 Task: Create a due date automation trigger when advanced on, on the tuesday of the week before a card is due add content with a name containing resume at 11:00 AM.
Action: Mouse moved to (1076, 338)
Screenshot: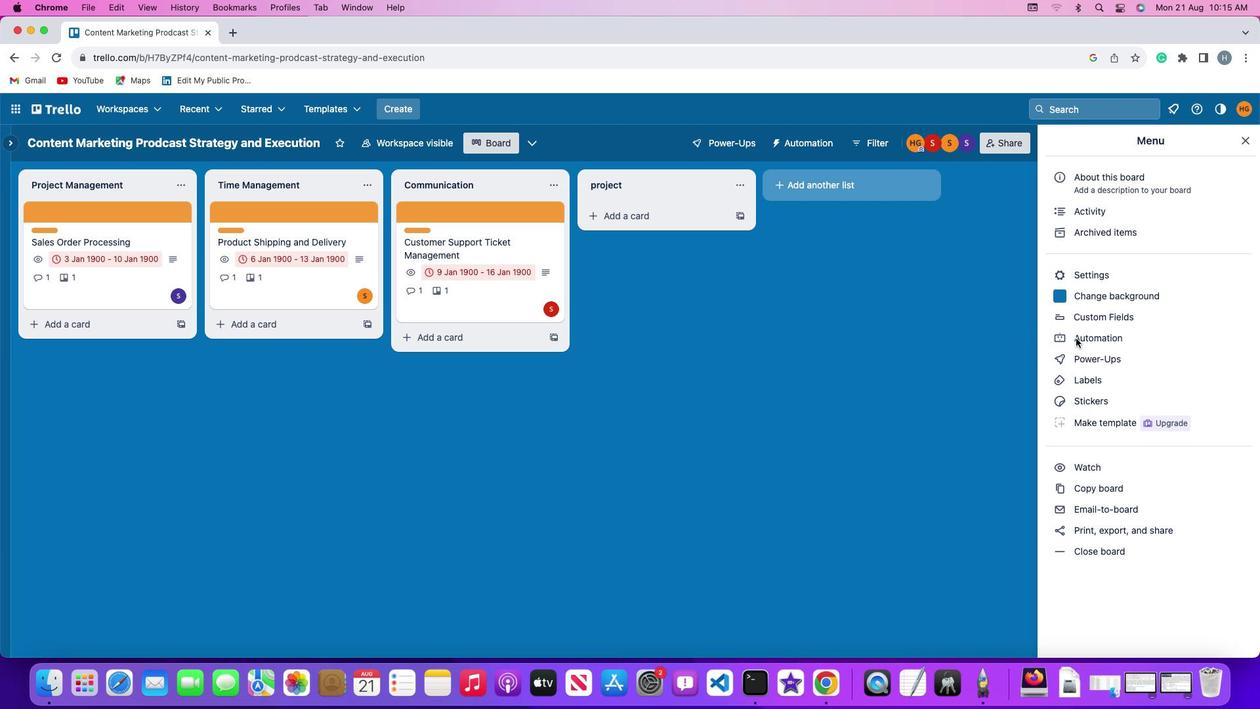 
Action: Mouse pressed left at (1076, 338)
Screenshot: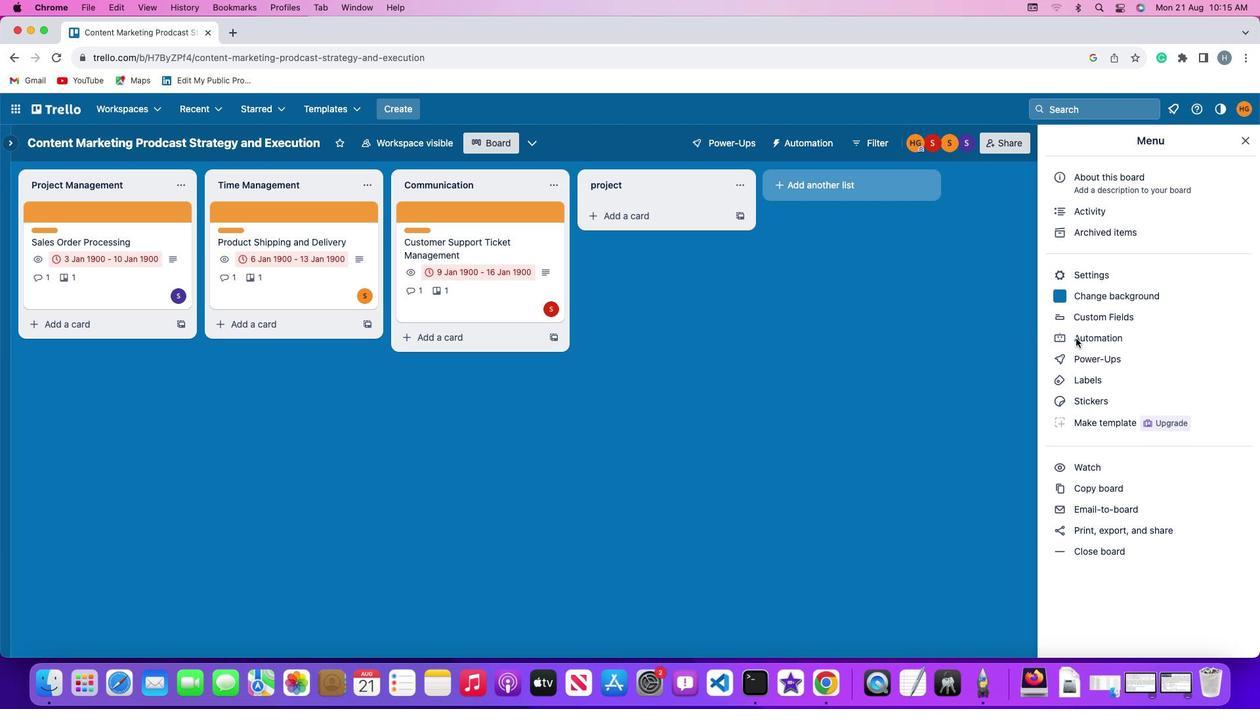
Action: Mouse pressed left at (1076, 338)
Screenshot: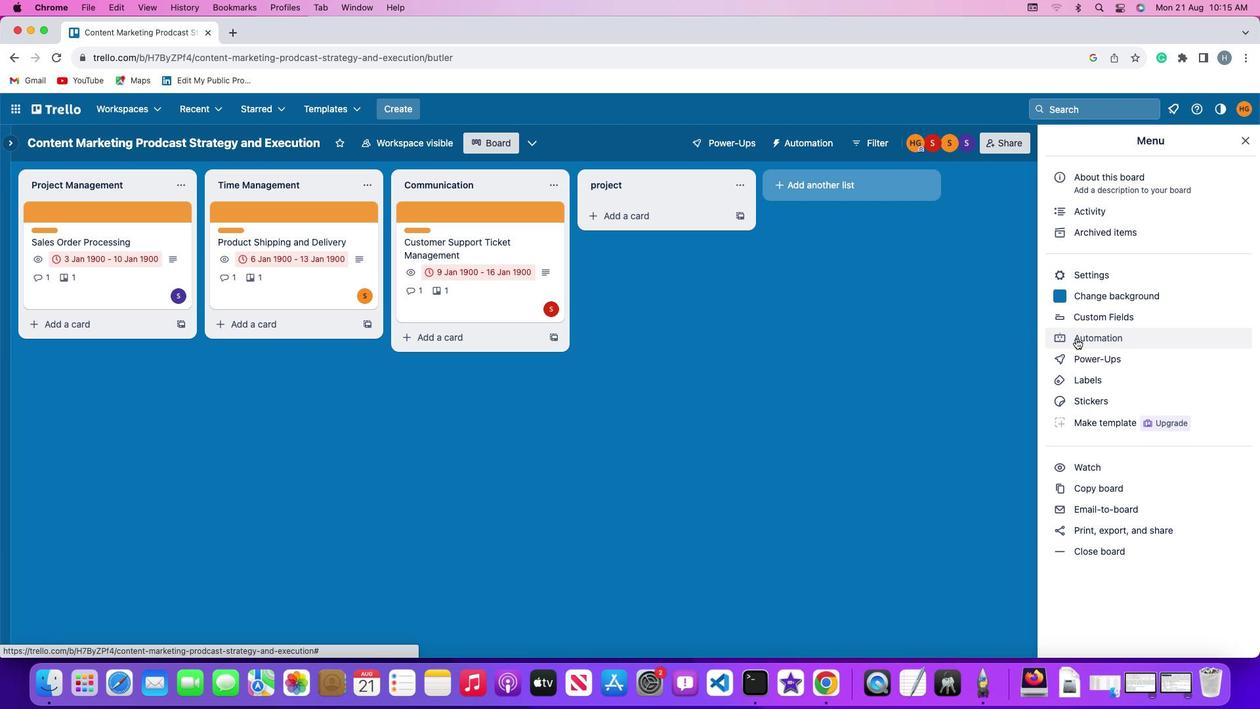 
Action: Mouse moved to (88, 313)
Screenshot: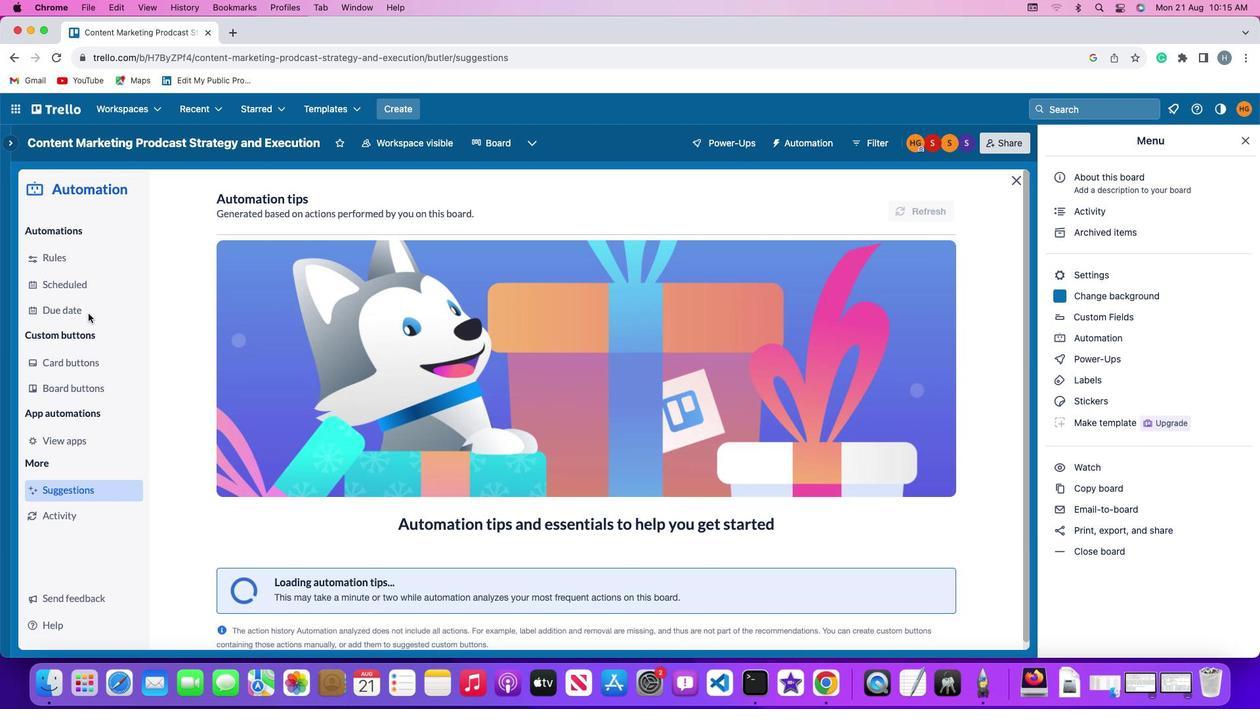 
Action: Mouse pressed left at (88, 313)
Screenshot: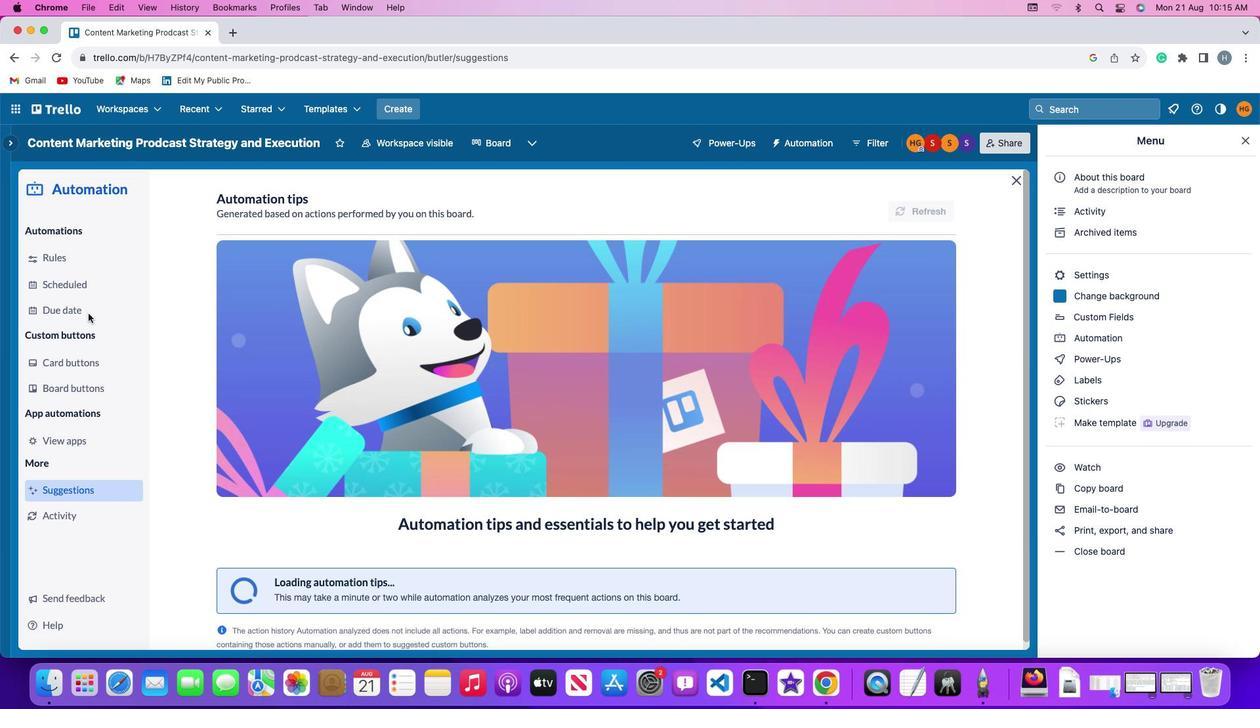 
Action: Mouse moved to (873, 204)
Screenshot: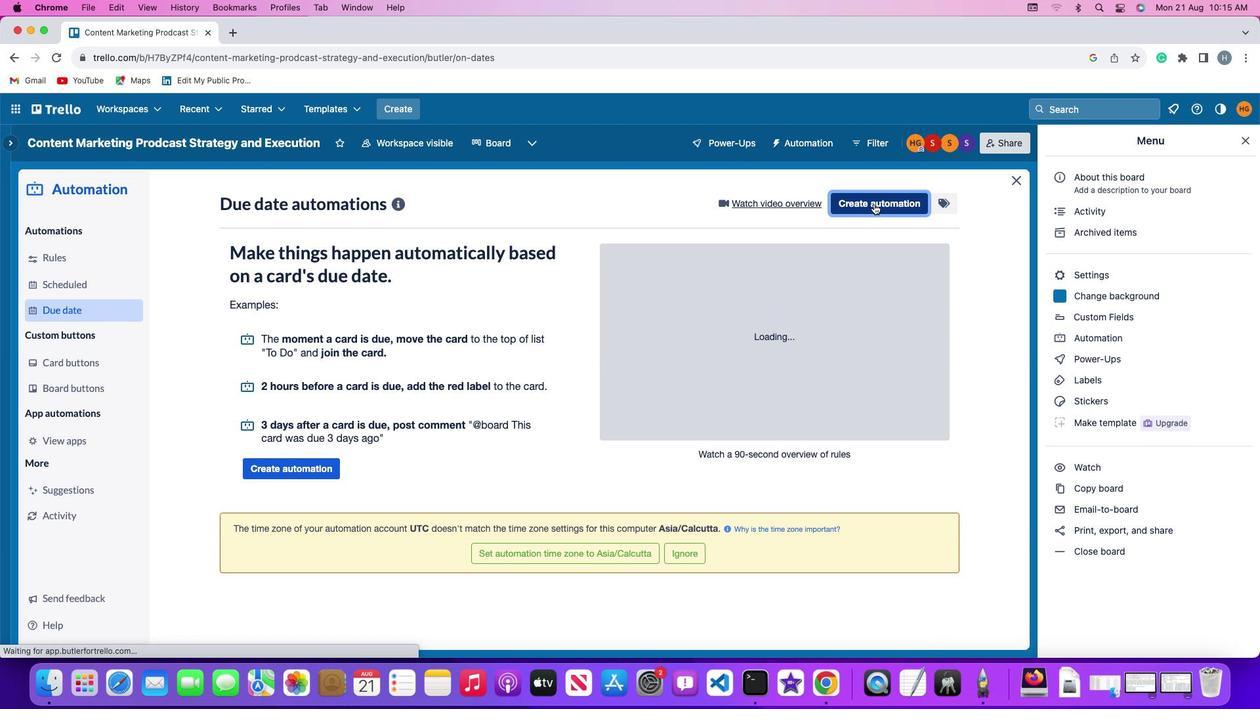 
Action: Mouse pressed left at (873, 204)
Screenshot: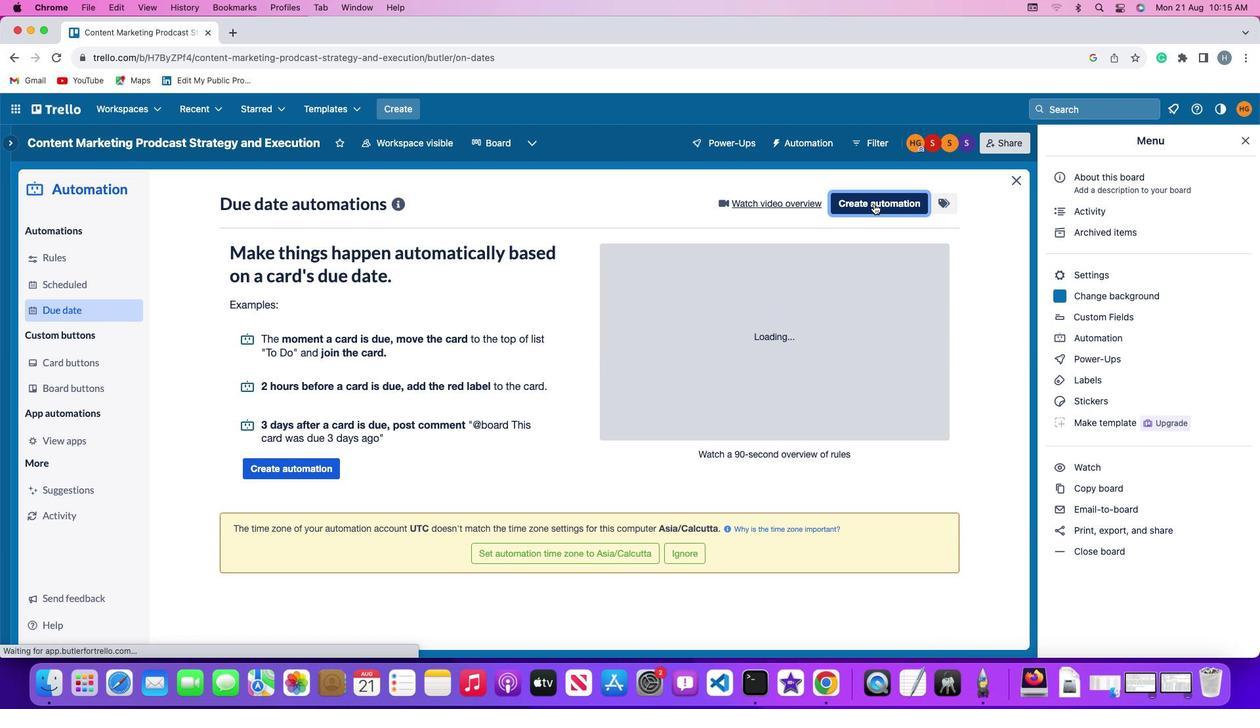 
Action: Mouse moved to (258, 329)
Screenshot: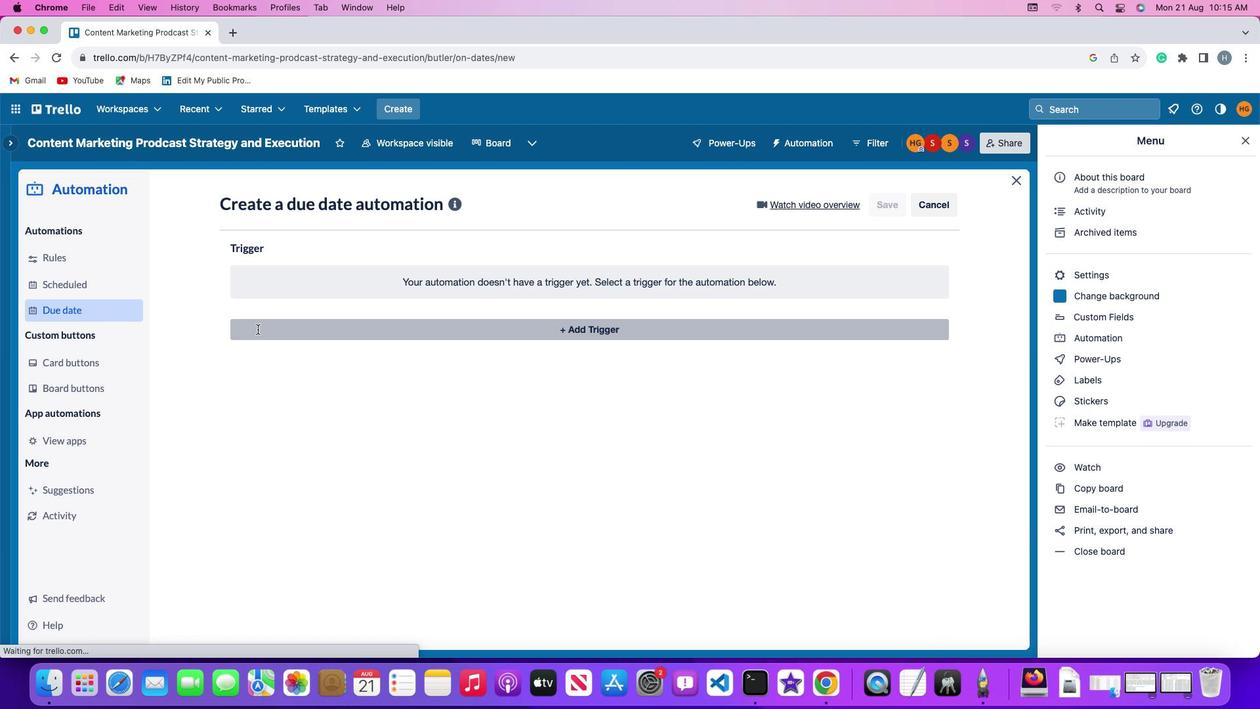 
Action: Mouse pressed left at (258, 329)
Screenshot: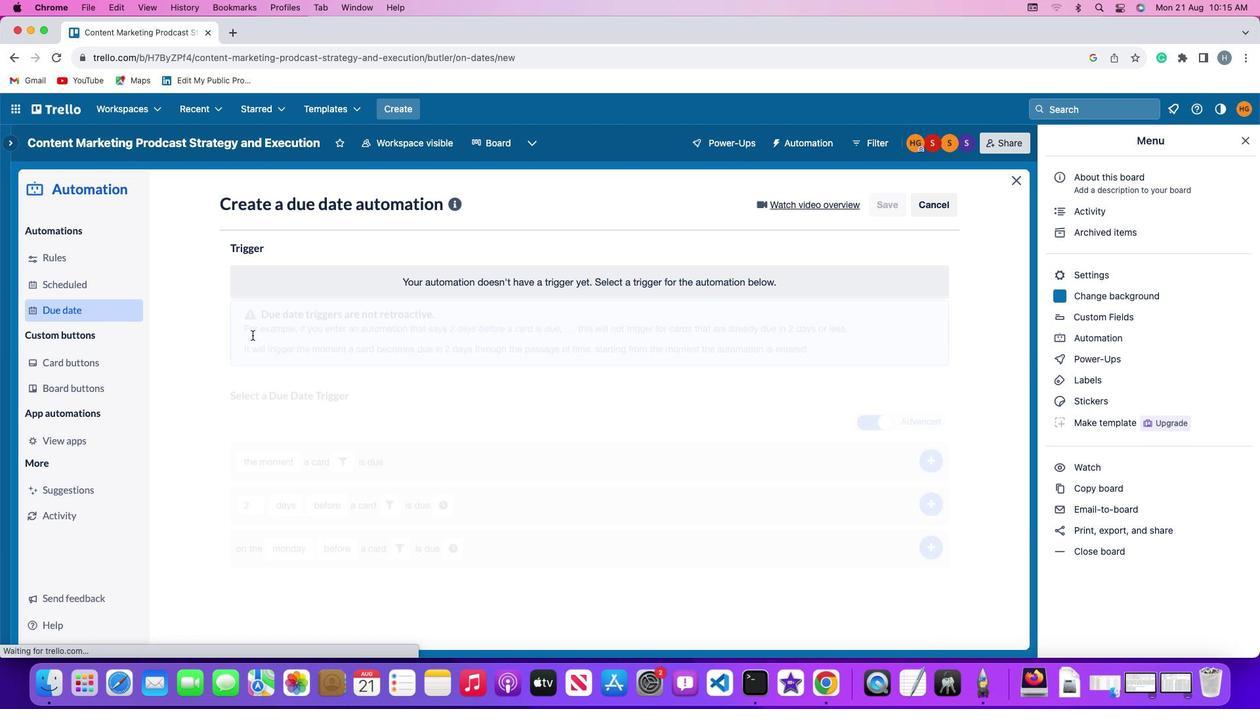 
Action: Mouse moved to (294, 571)
Screenshot: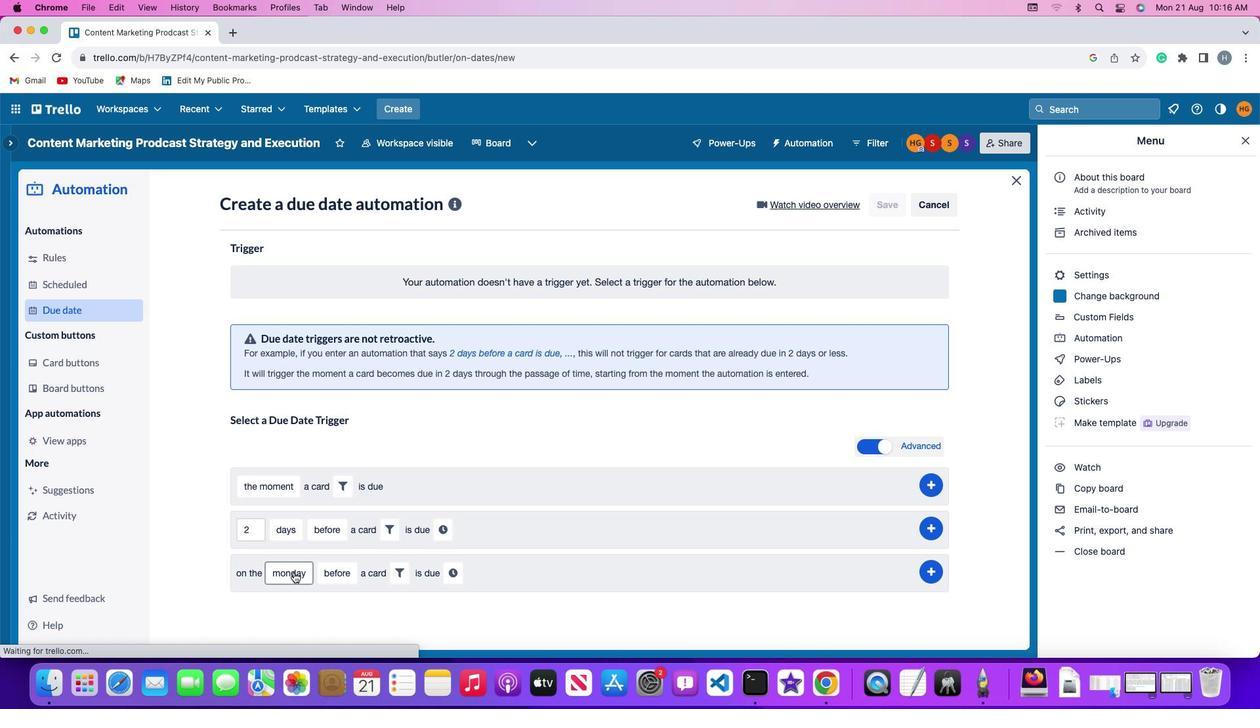 
Action: Mouse pressed left at (294, 571)
Screenshot: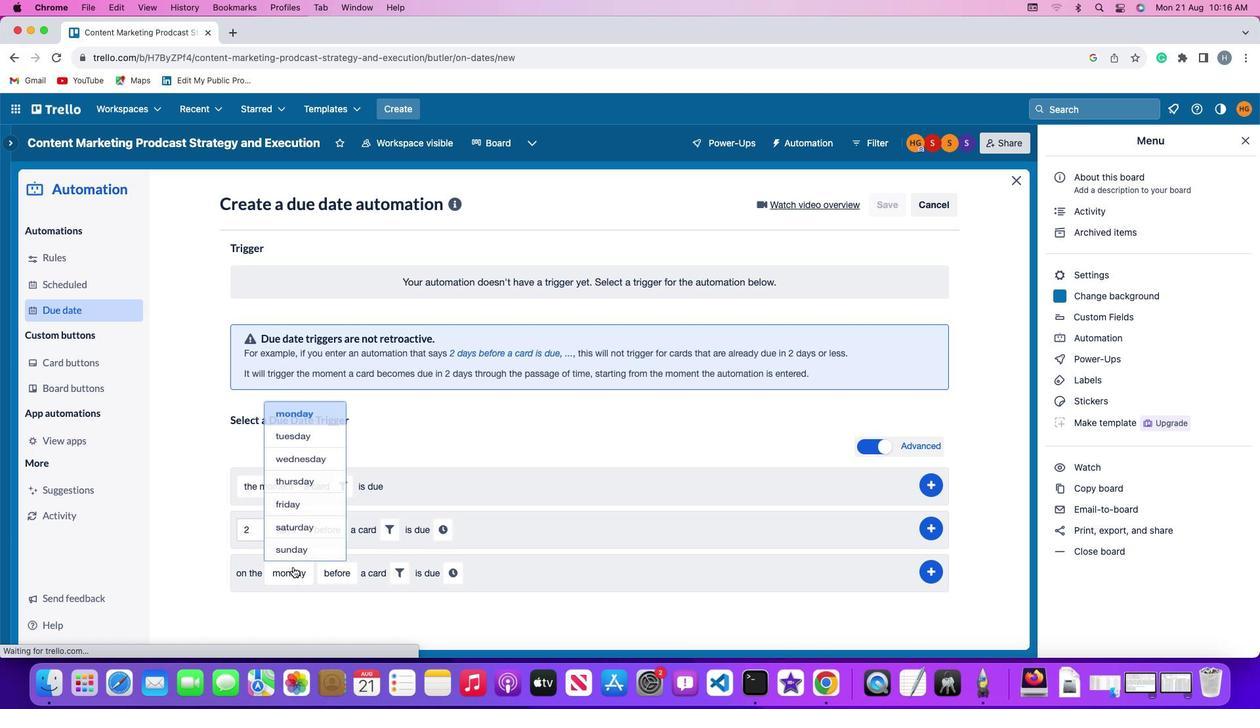 
Action: Mouse moved to (309, 411)
Screenshot: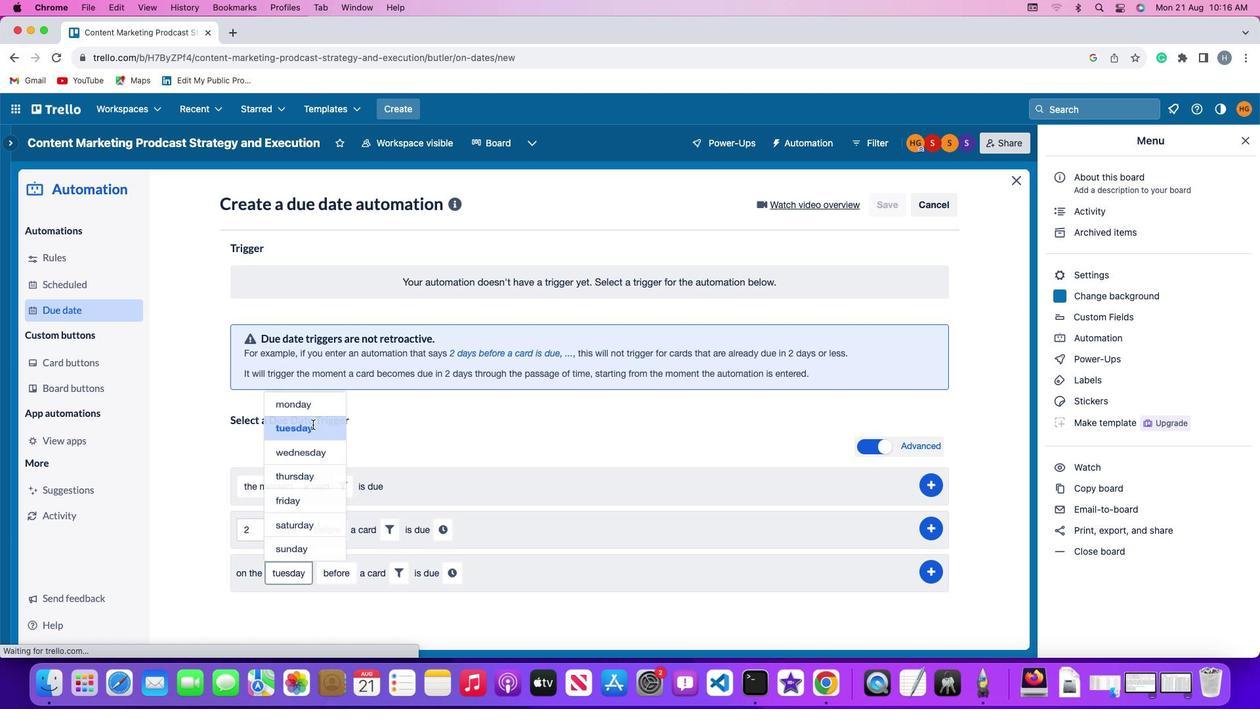 
Action: Mouse pressed left at (309, 411)
Screenshot: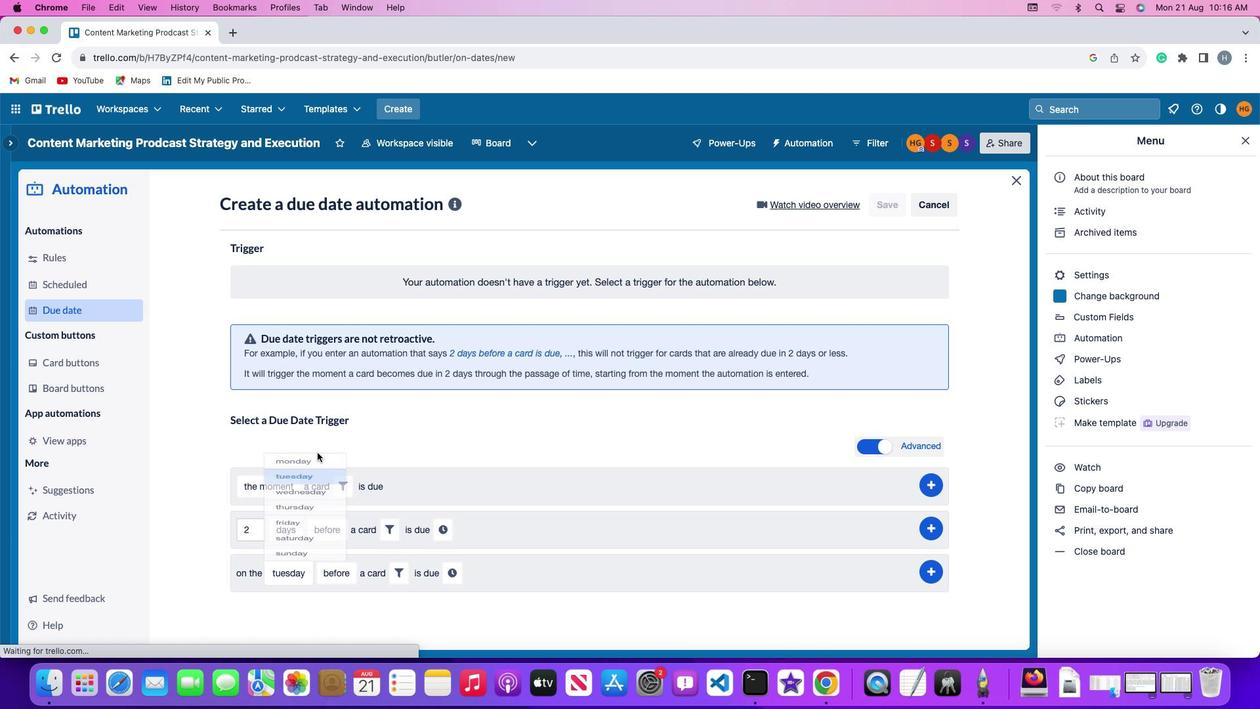 
Action: Mouse moved to (336, 579)
Screenshot: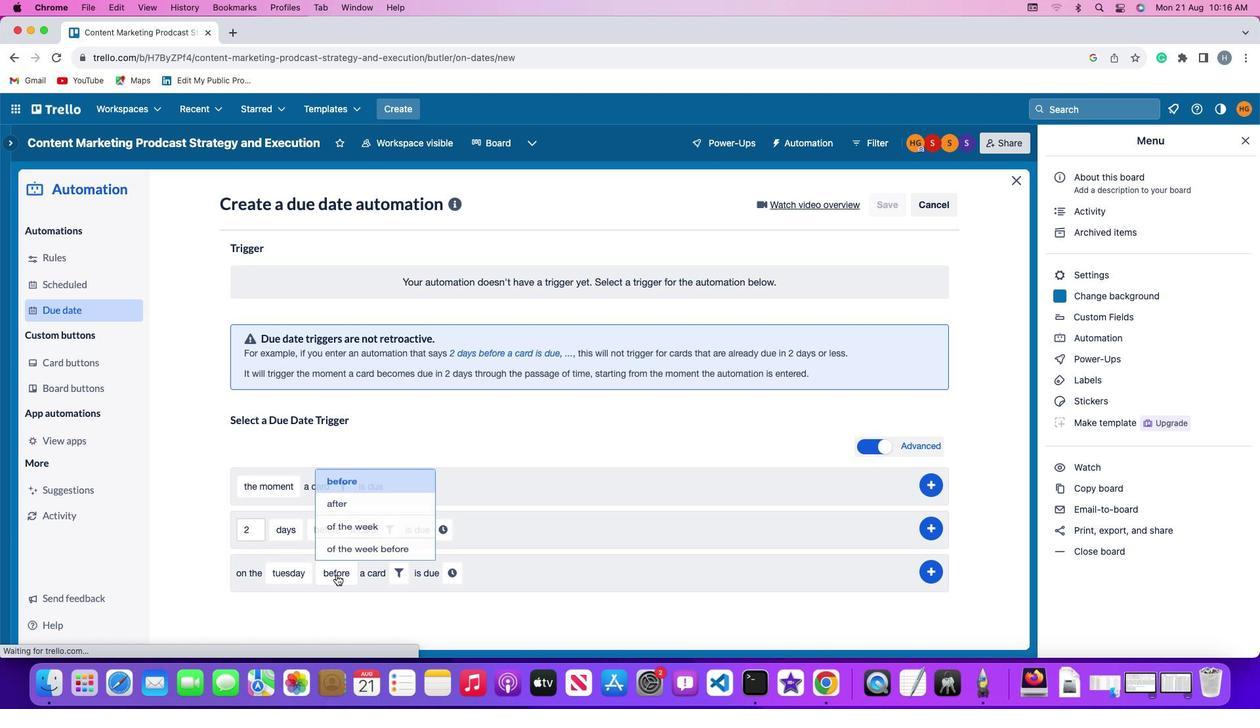 
Action: Mouse pressed left at (336, 579)
Screenshot: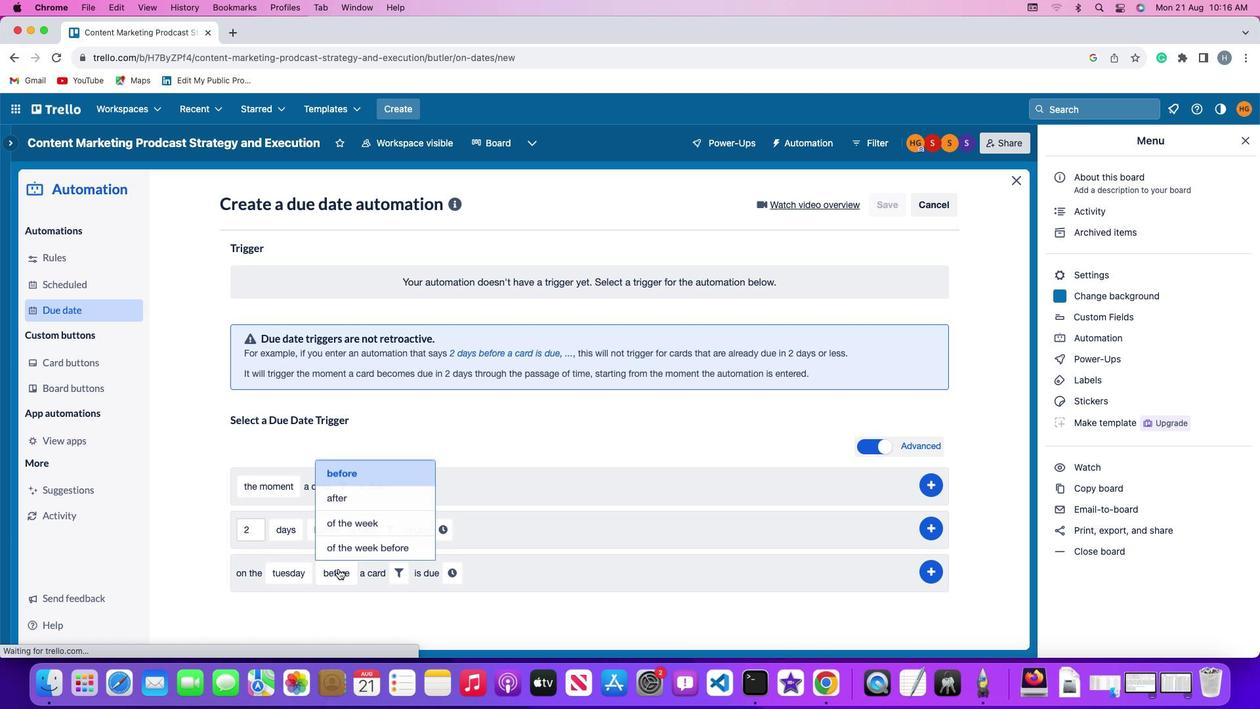 
Action: Mouse moved to (344, 552)
Screenshot: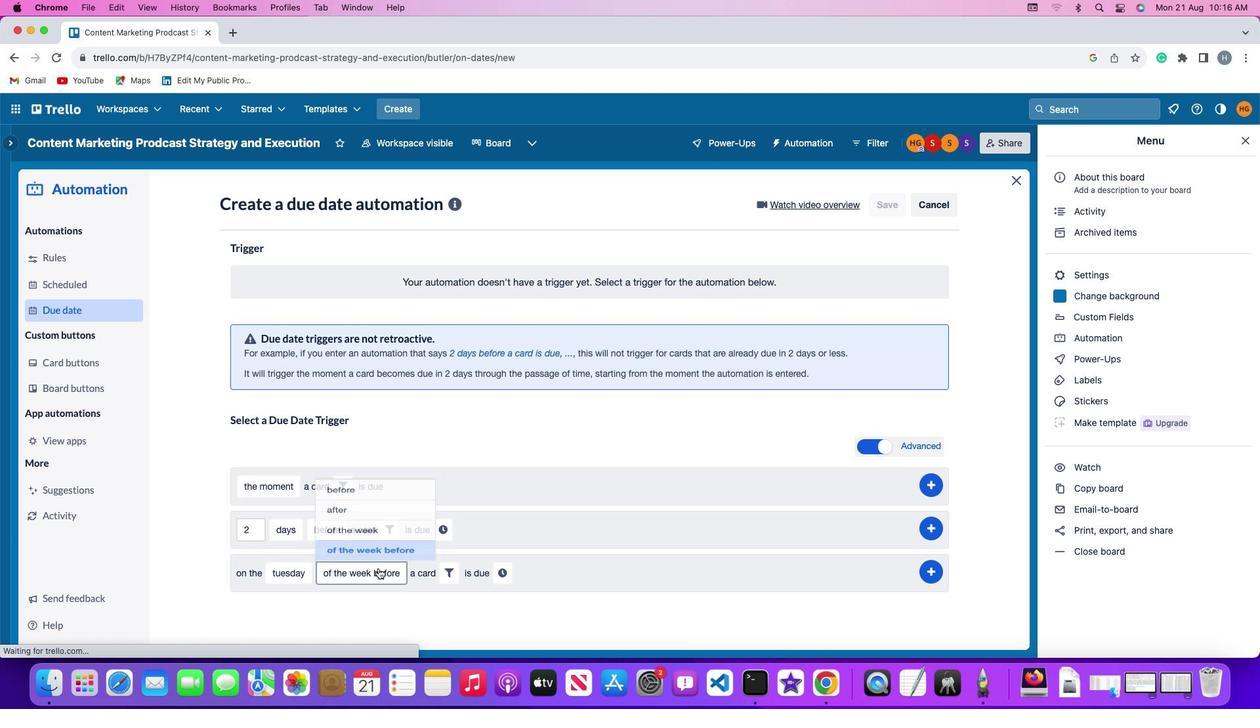 
Action: Mouse pressed left at (344, 552)
Screenshot: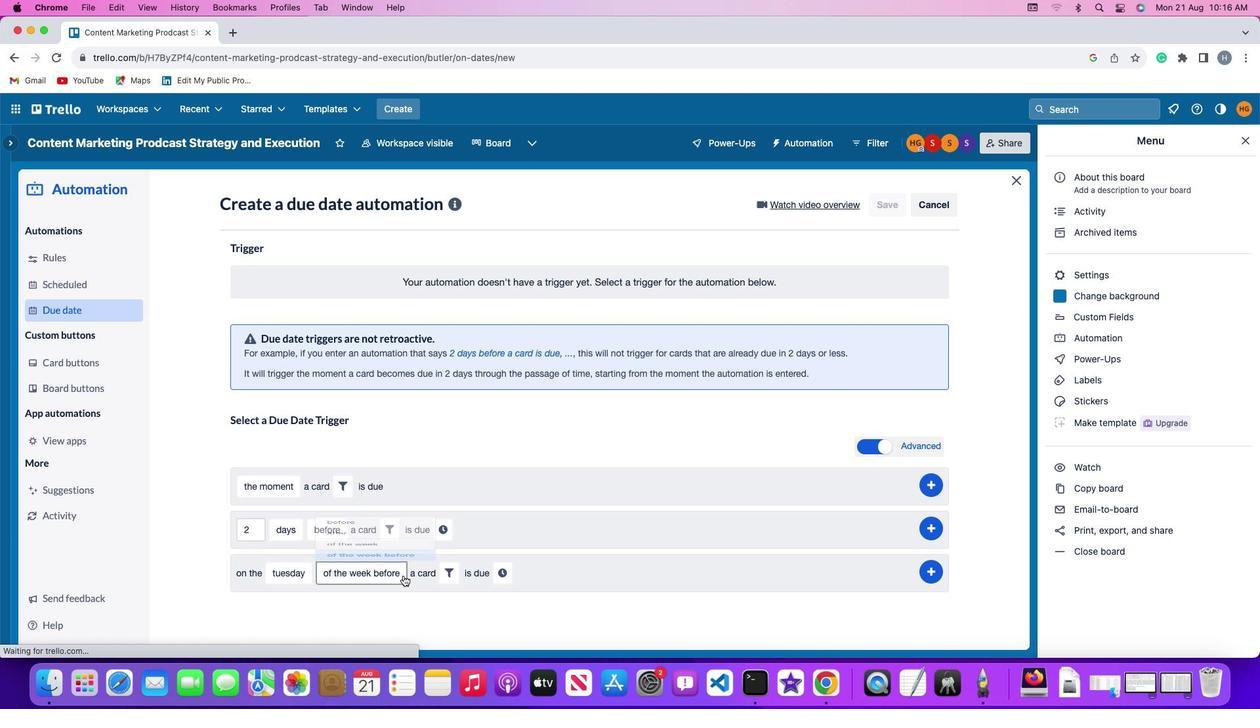 
Action: Mouse moved to (443, 569)
Screenshot: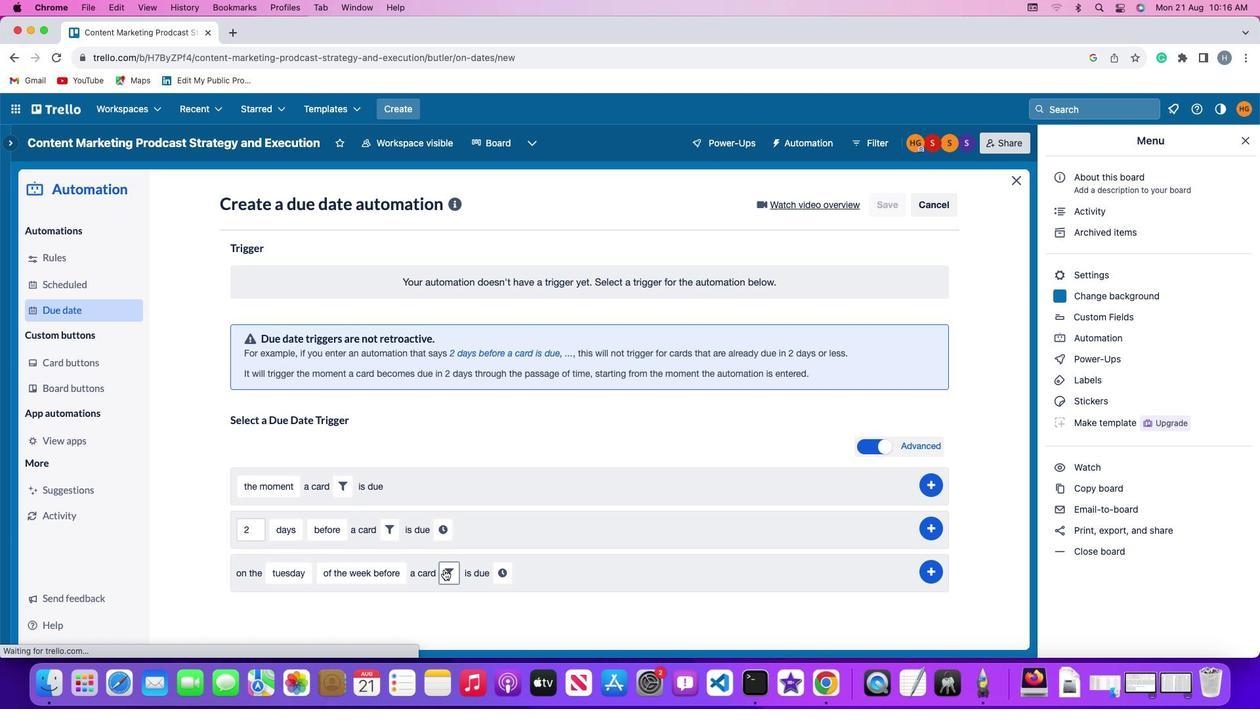 
Action: Mouse pressed left at (443, 569)
Screenshot: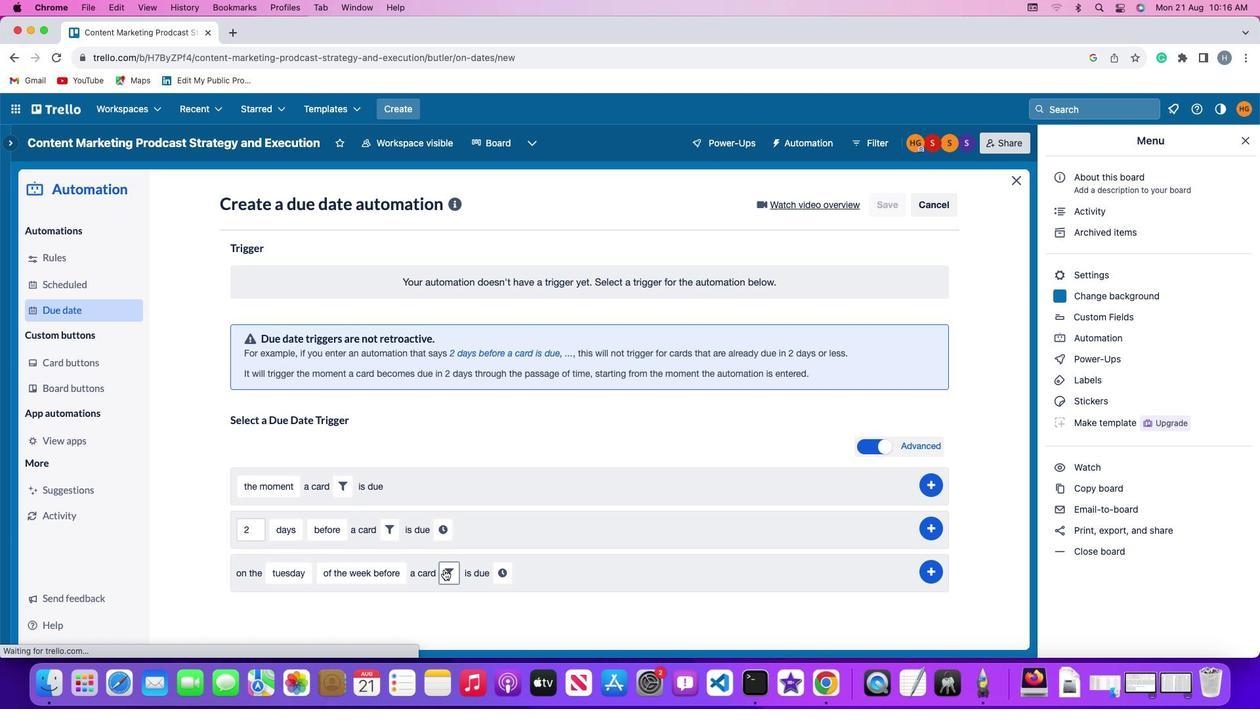
Action: Mouse moved to (613, 619)
Screenshot: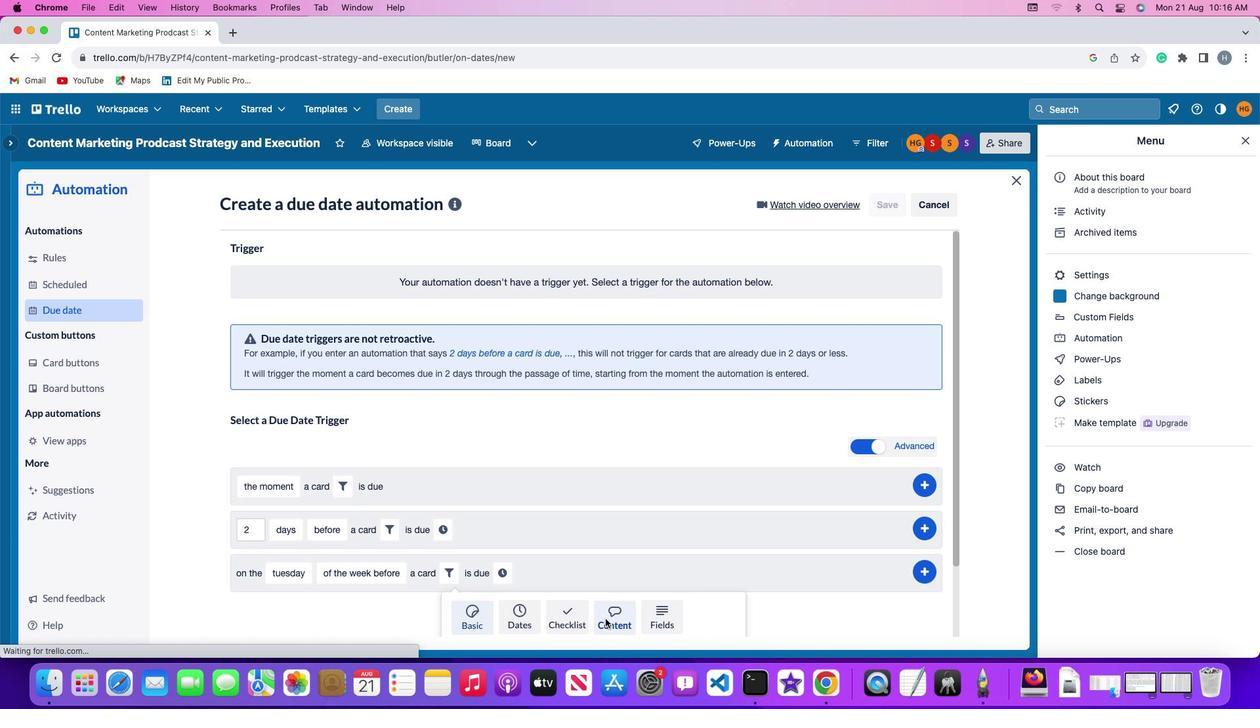 
Action: Mouse pressed left at (613, 619)
Screenshot: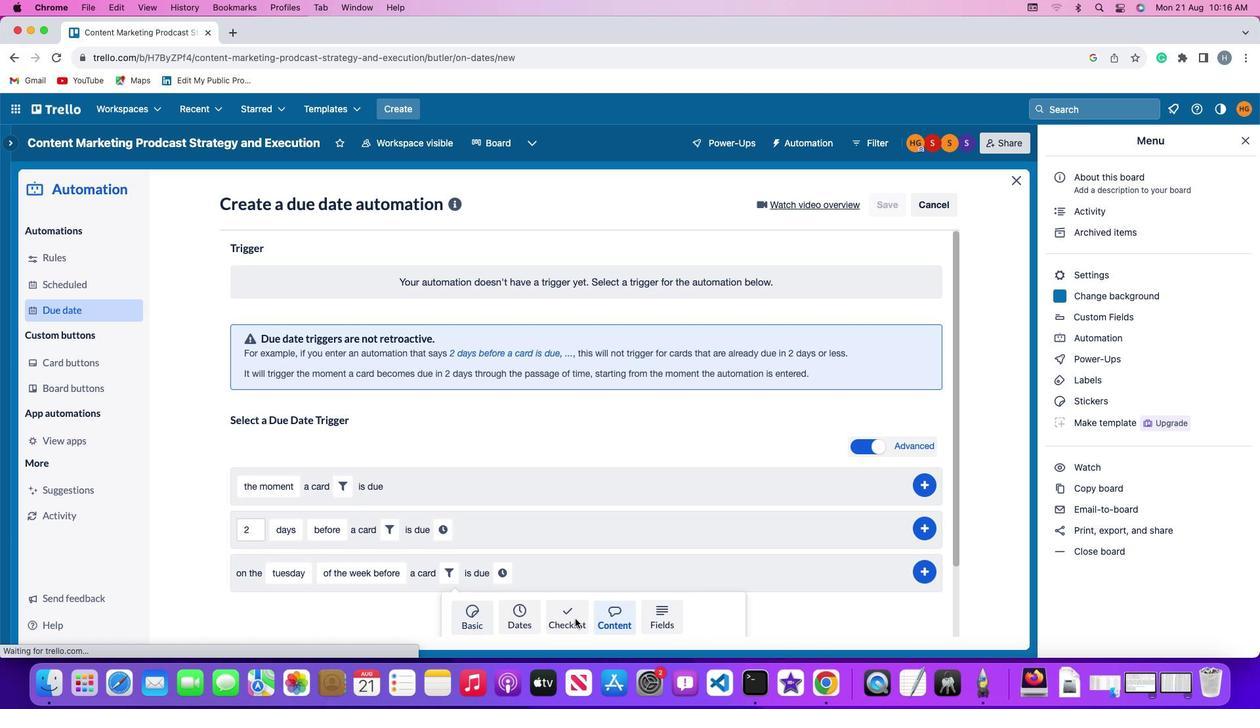 
Action: Mouse moved to (354, 602)
Screenshot: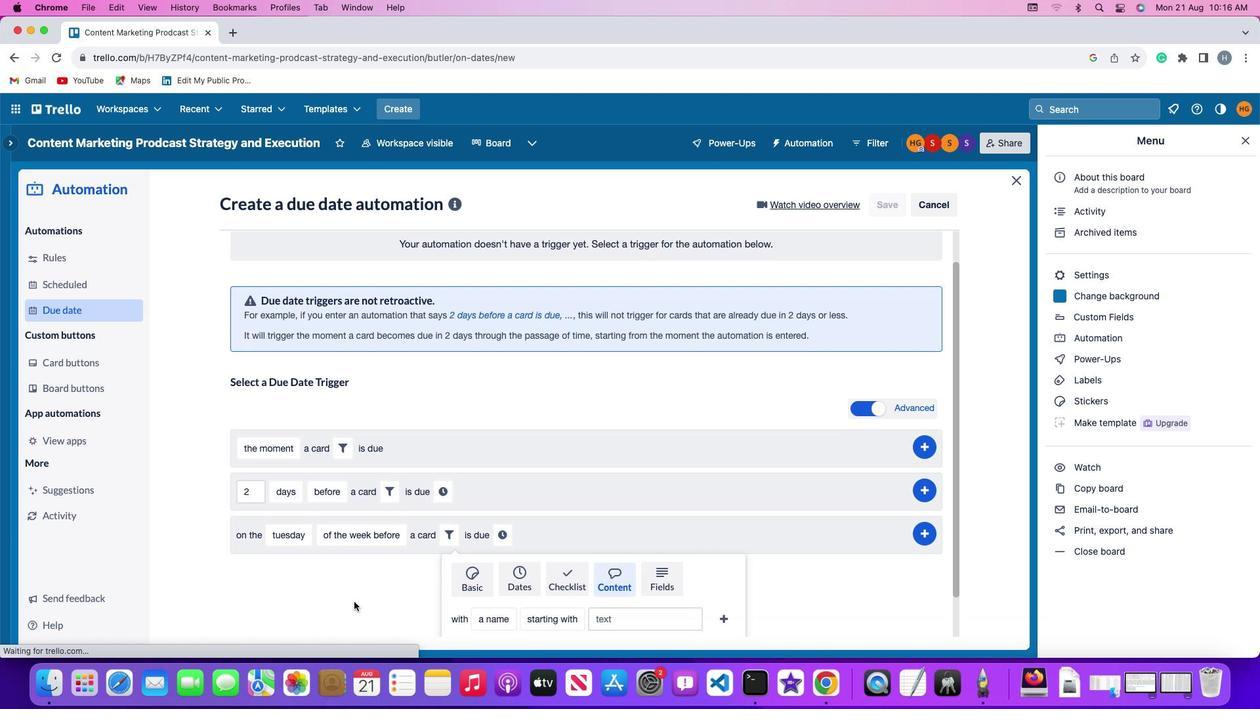 
Action: Mouse scrolled (354, 602) with delta (0, 0)
Screenshot: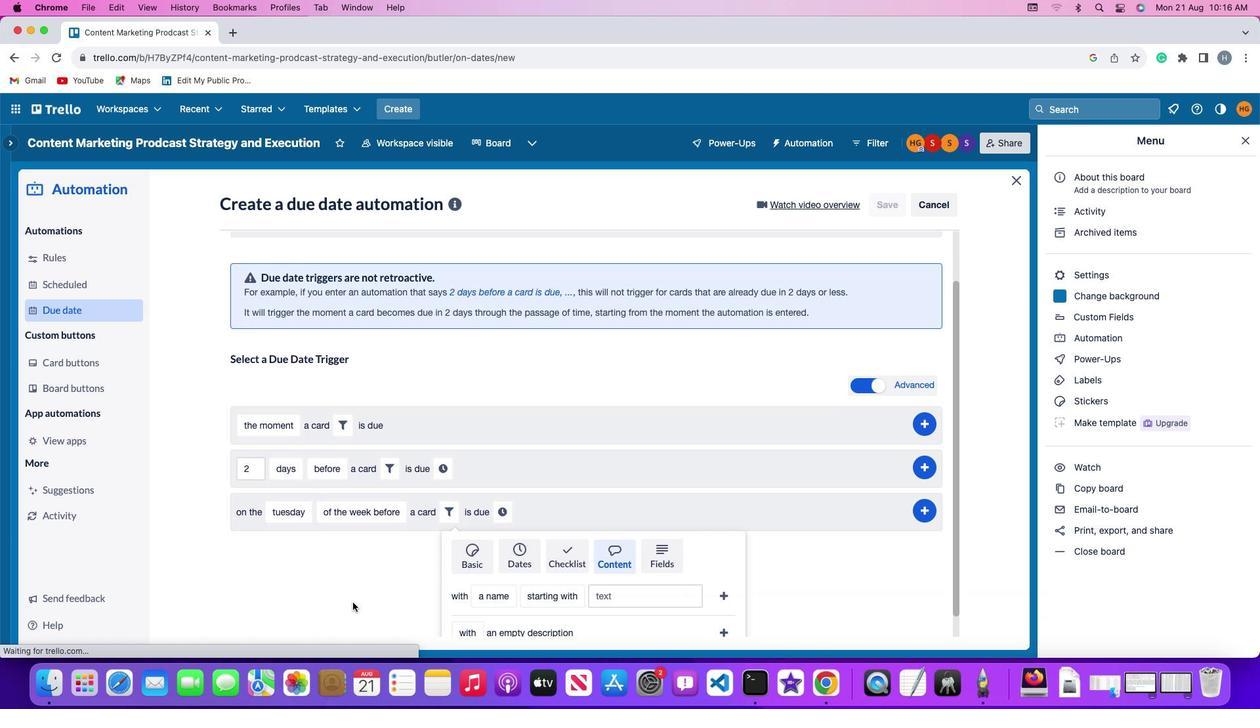 
Action: Mouse moved to (354, 601)
Screenshot: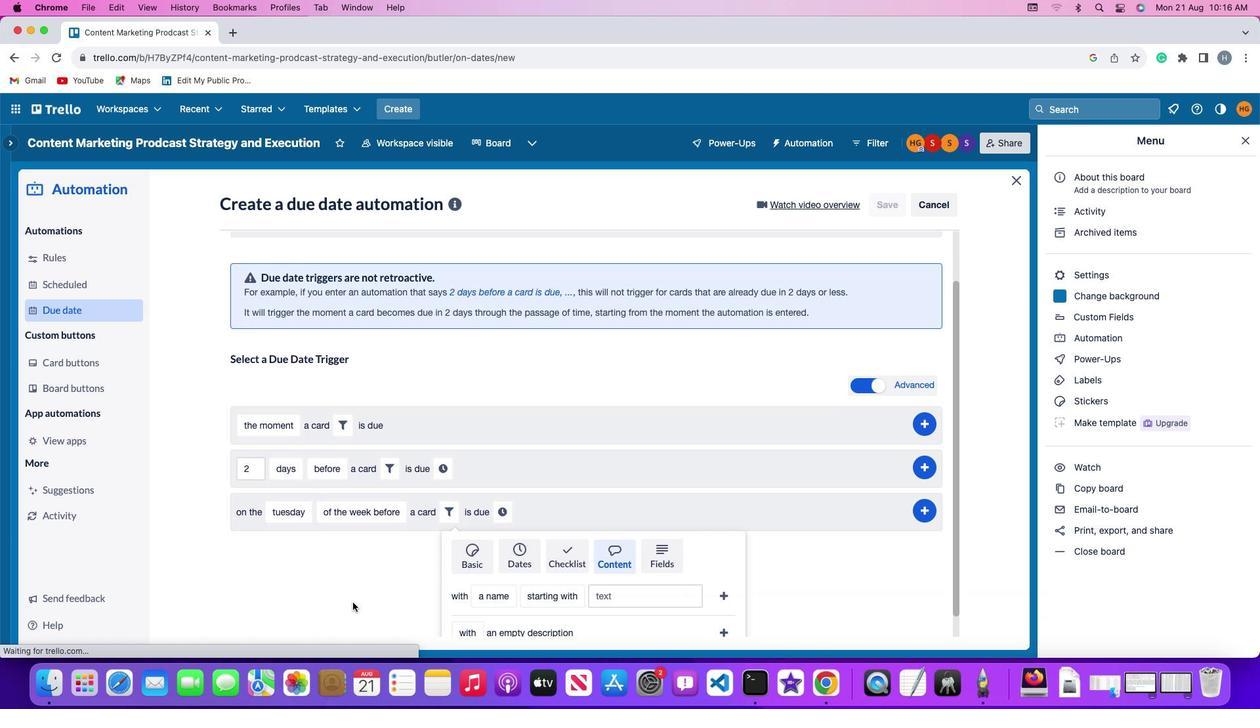 
Action: Mouse scrolled (354, 601) with delta (0, 0)
Screenshot: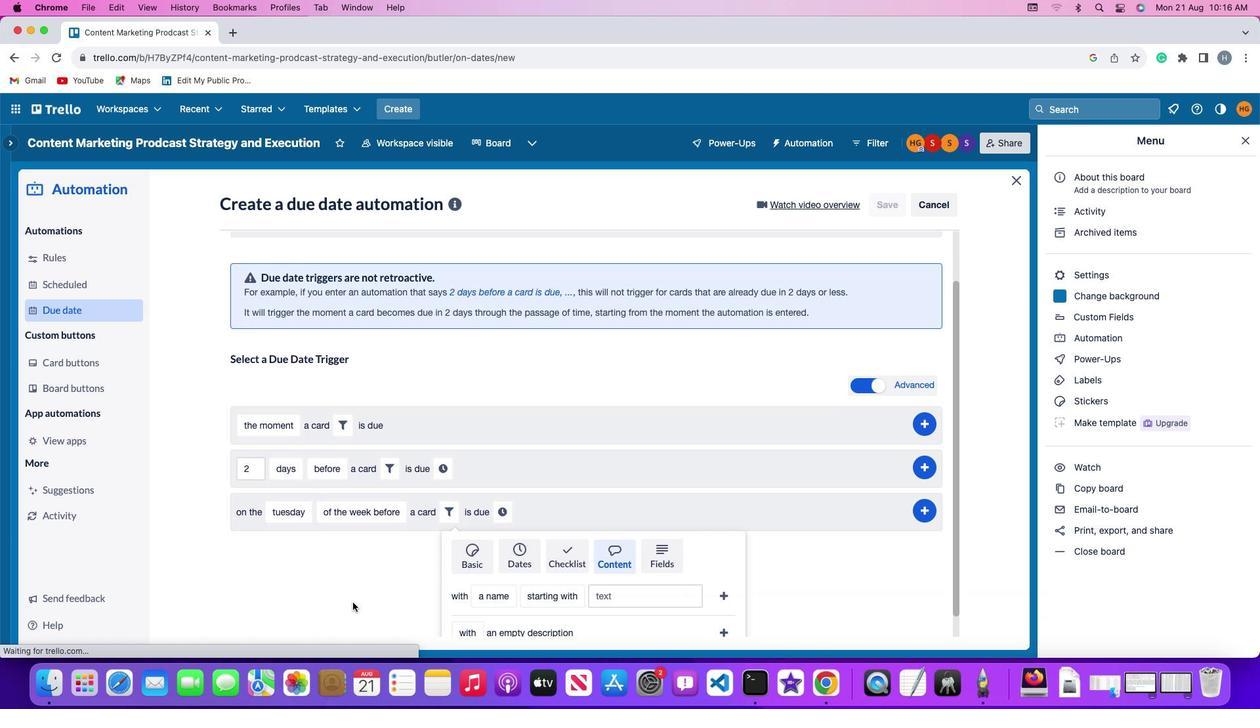
Action: Mouse scrolled (354, 601) with delta (0, -1)
Screenshot: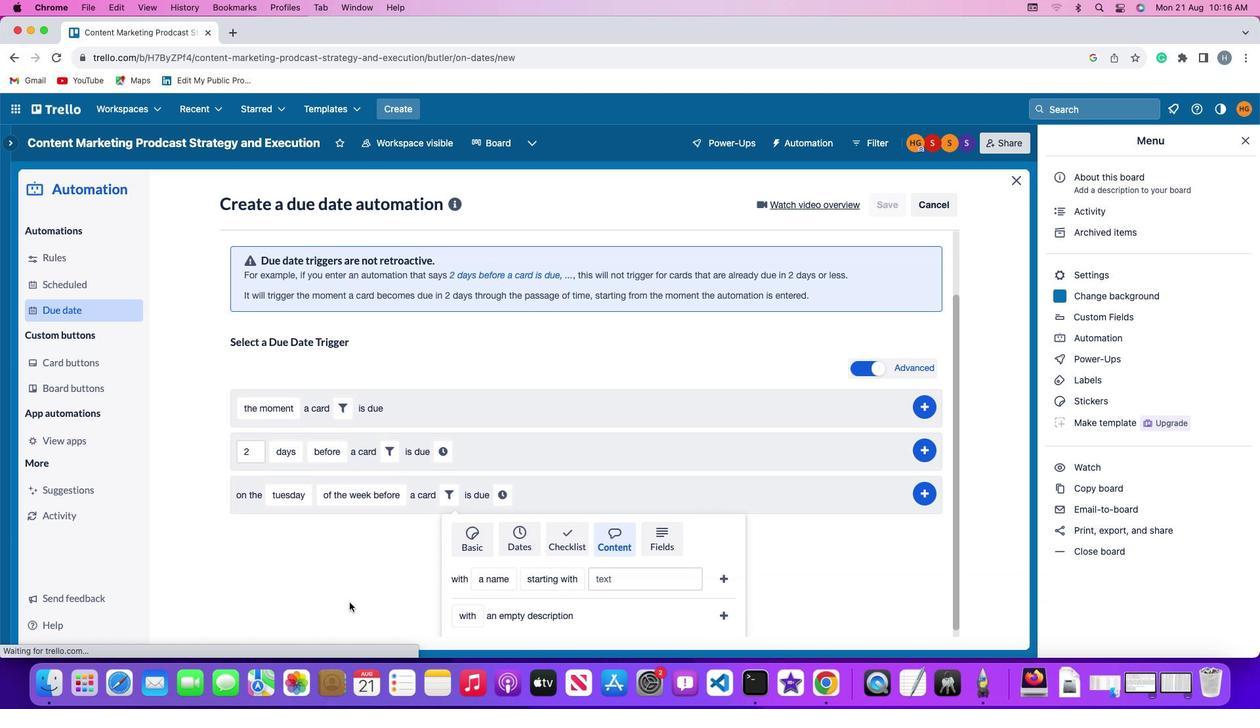 
Action: Mouse moved to (472, 576)
Screenshot: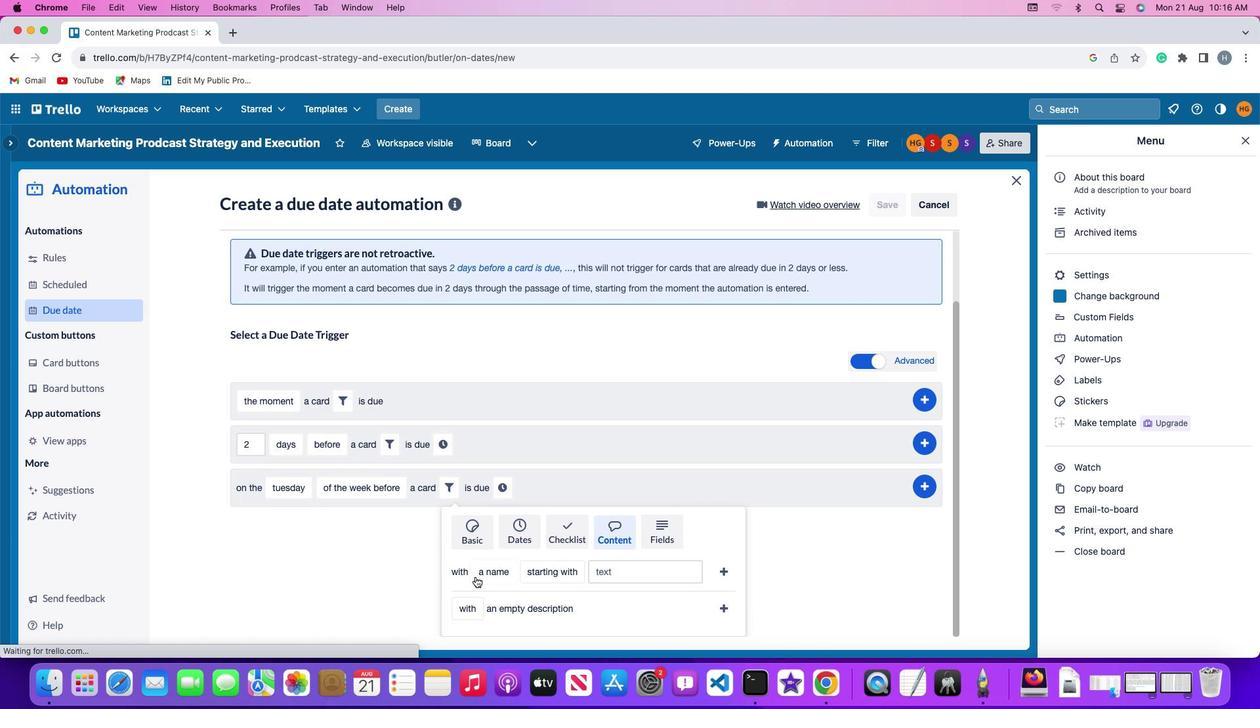 
Action: Mouse pressed left at (472, 576)
Screenshot: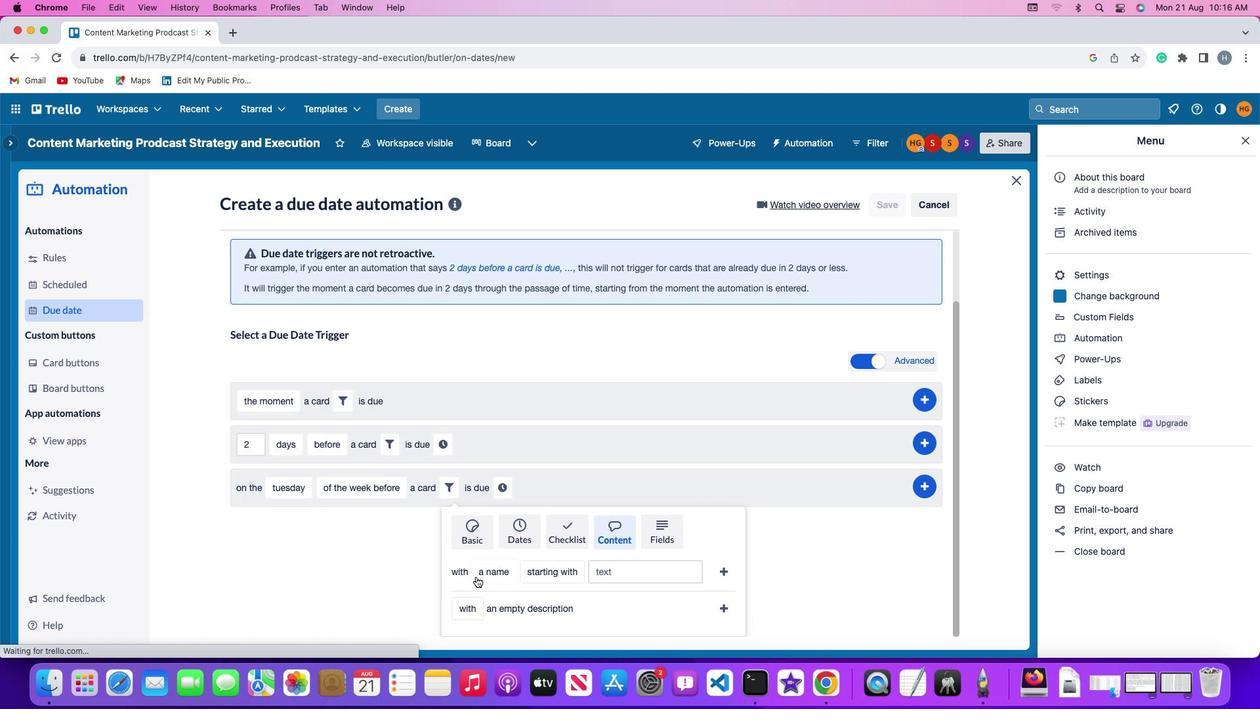 
Action: Mouse moved to (504, 494)
Screenshot: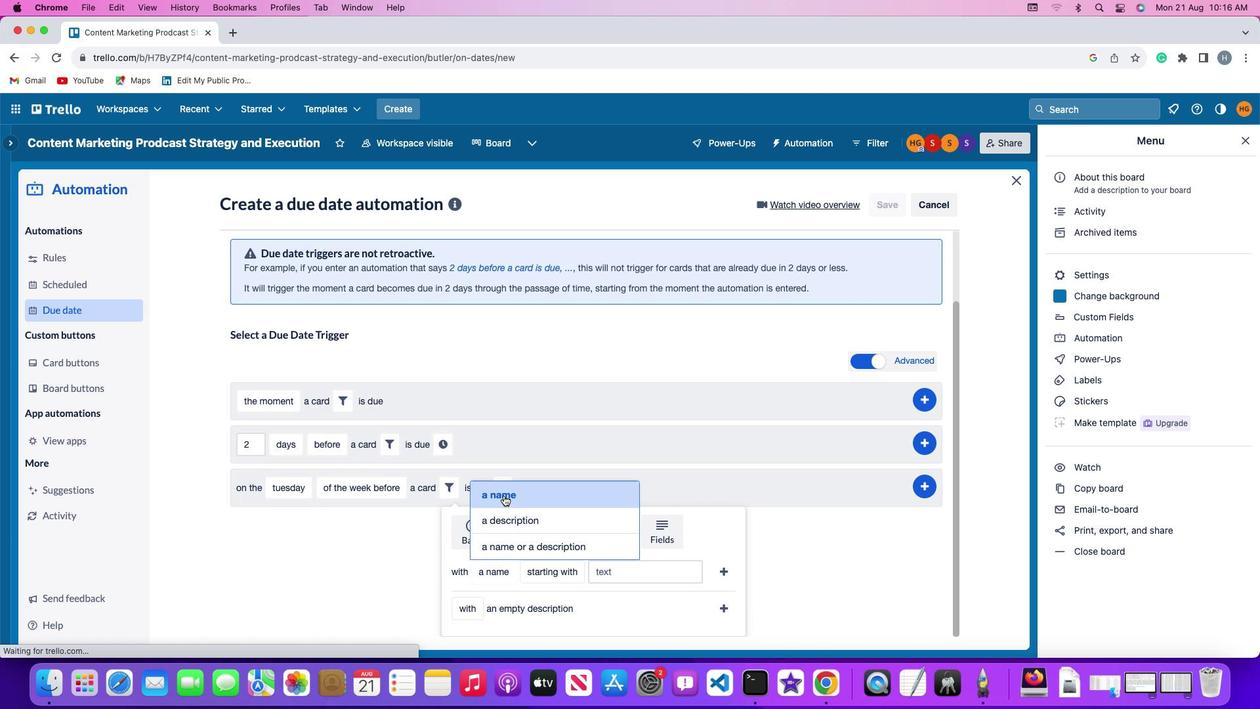 
Action: Mouse pressed left at (504, 494)
Screenshot: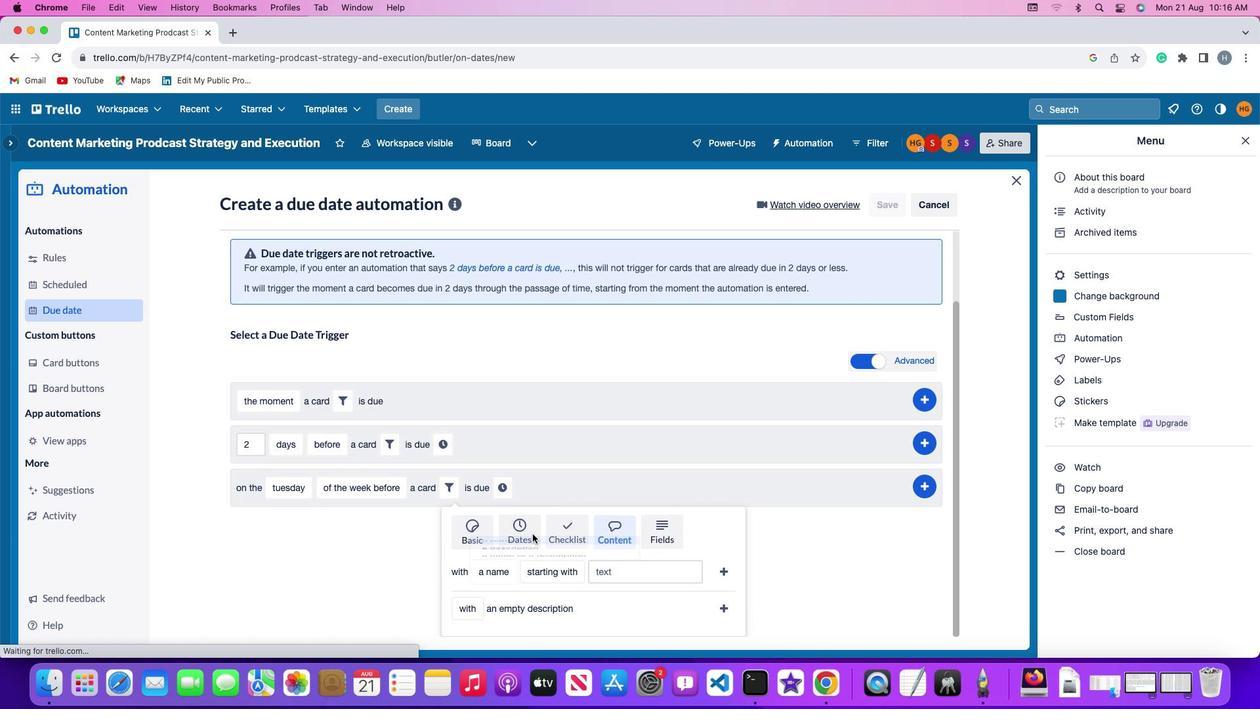 
Action: Mouse moved to (545, 566)
Screenshot: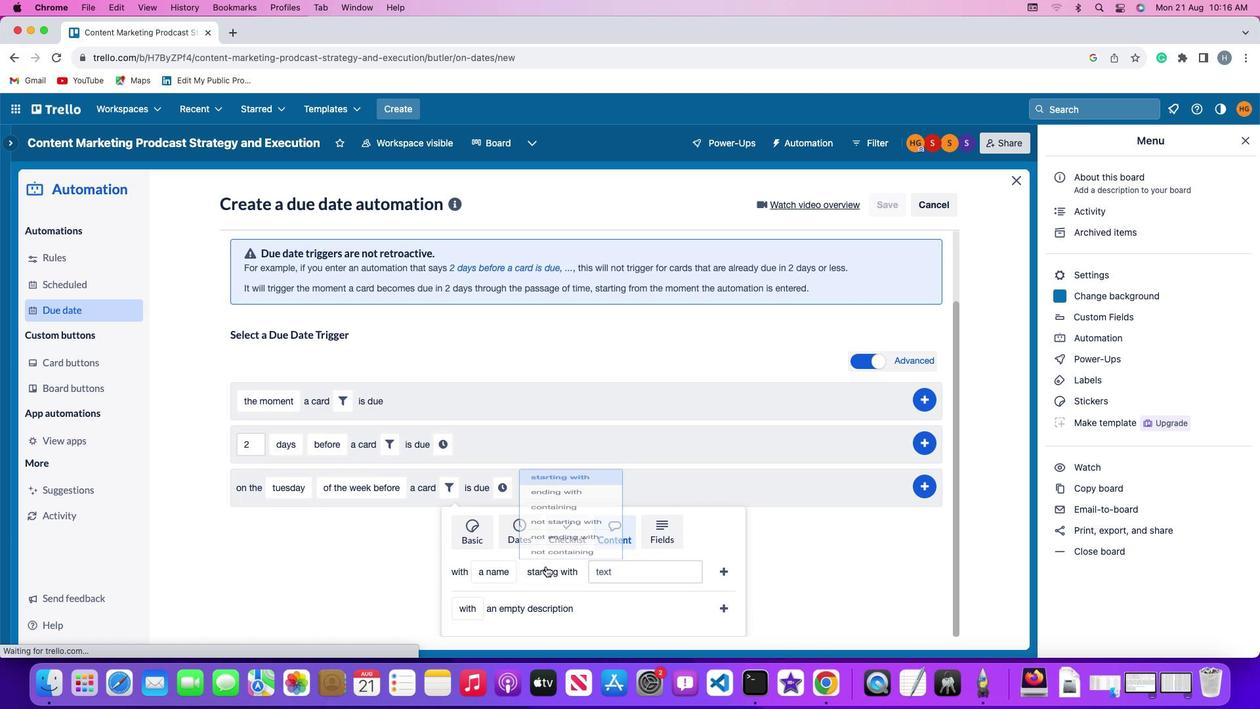 
Action: Mouse pressed left at (545, 566)
Screenshot: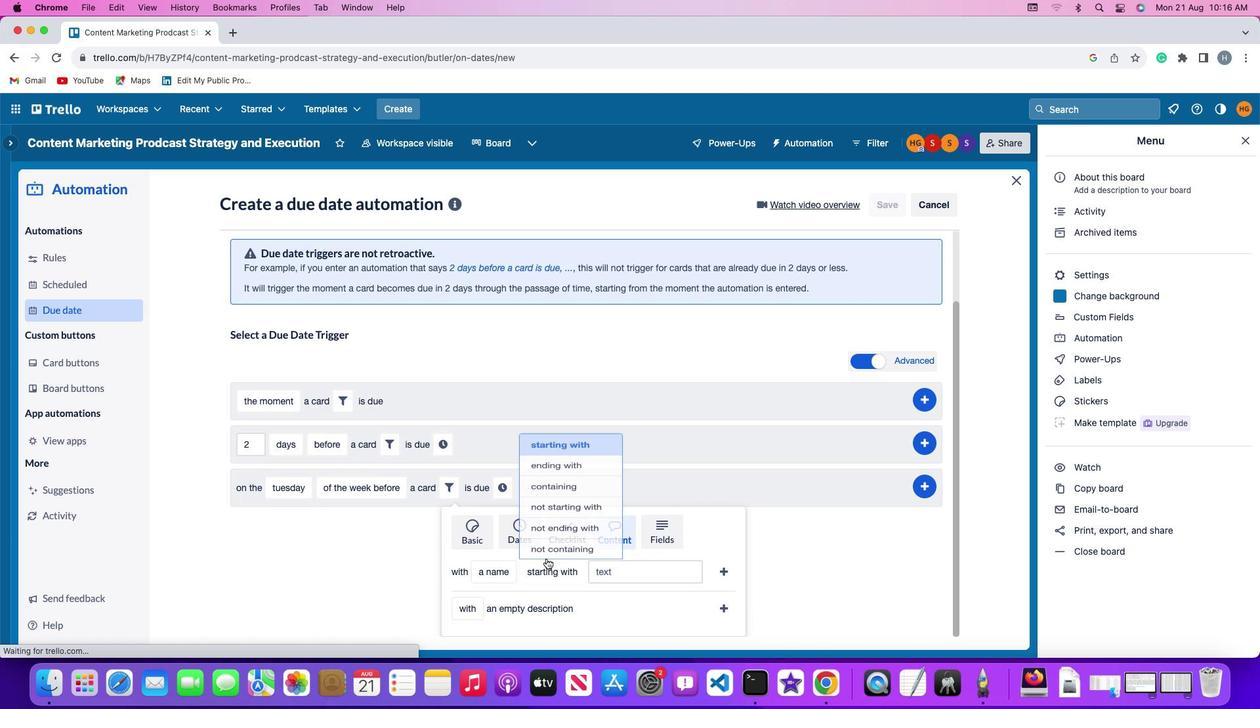 
Action: Mouse moved to (552, 475)
Screenshot: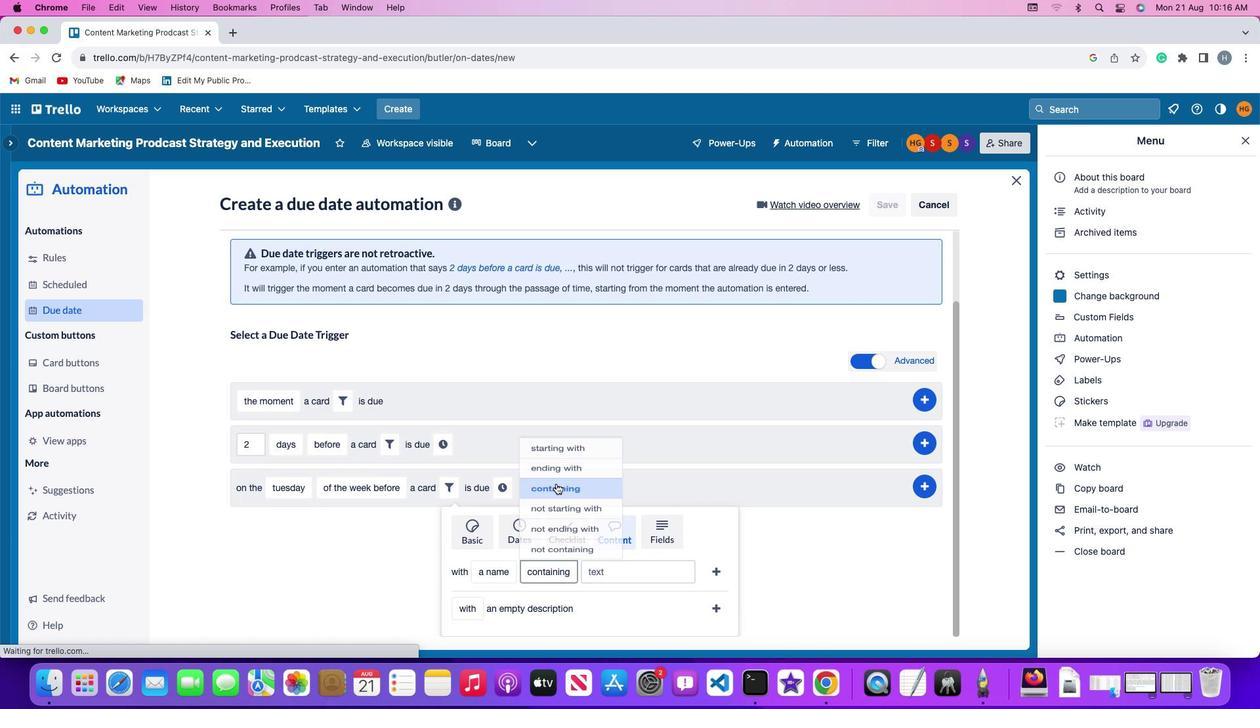 
Action: Mouse pressed left at (552, 475)
Screenshot: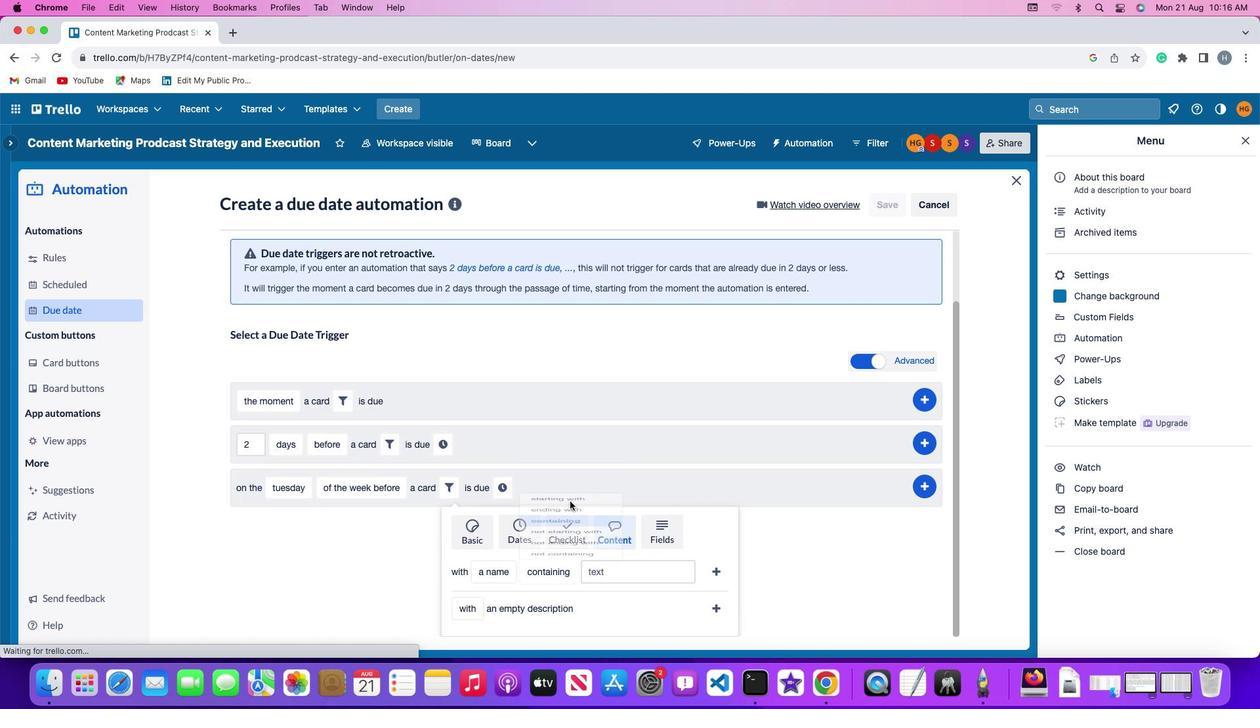 
Action: Mouse moved to (624, 575)
Screenshot: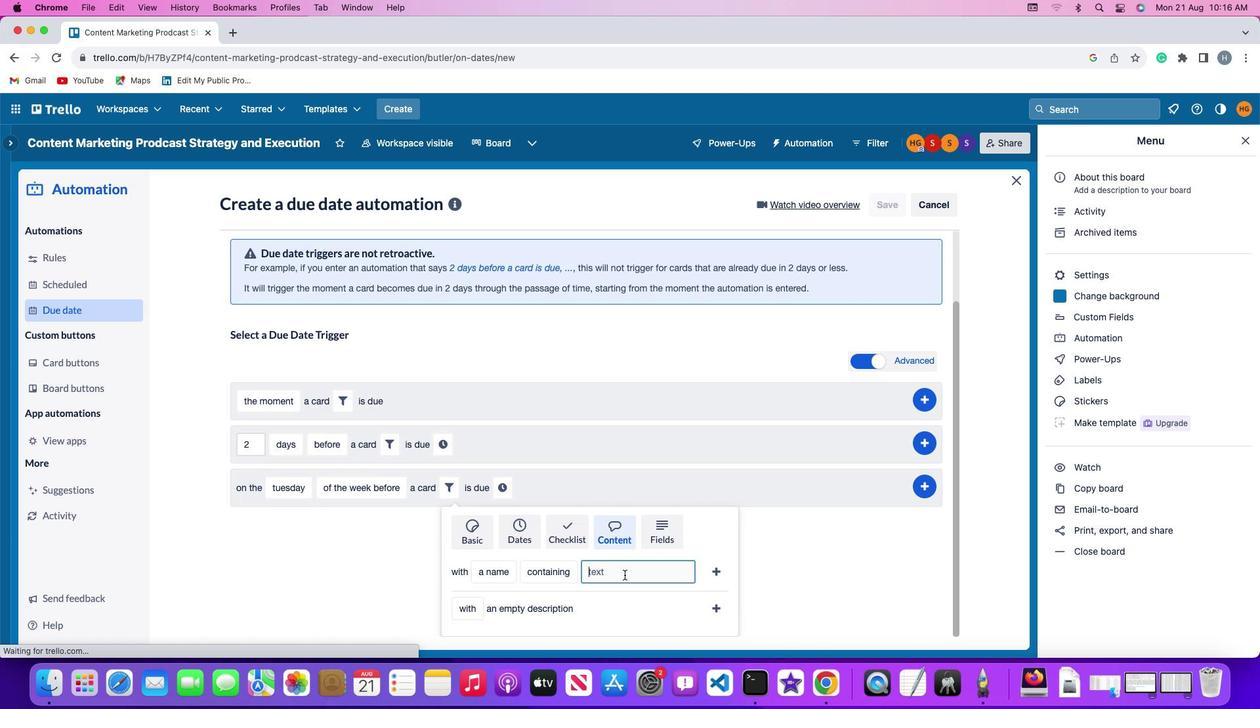
Action: Mouse pressed left at (624, 575)
Screenshot: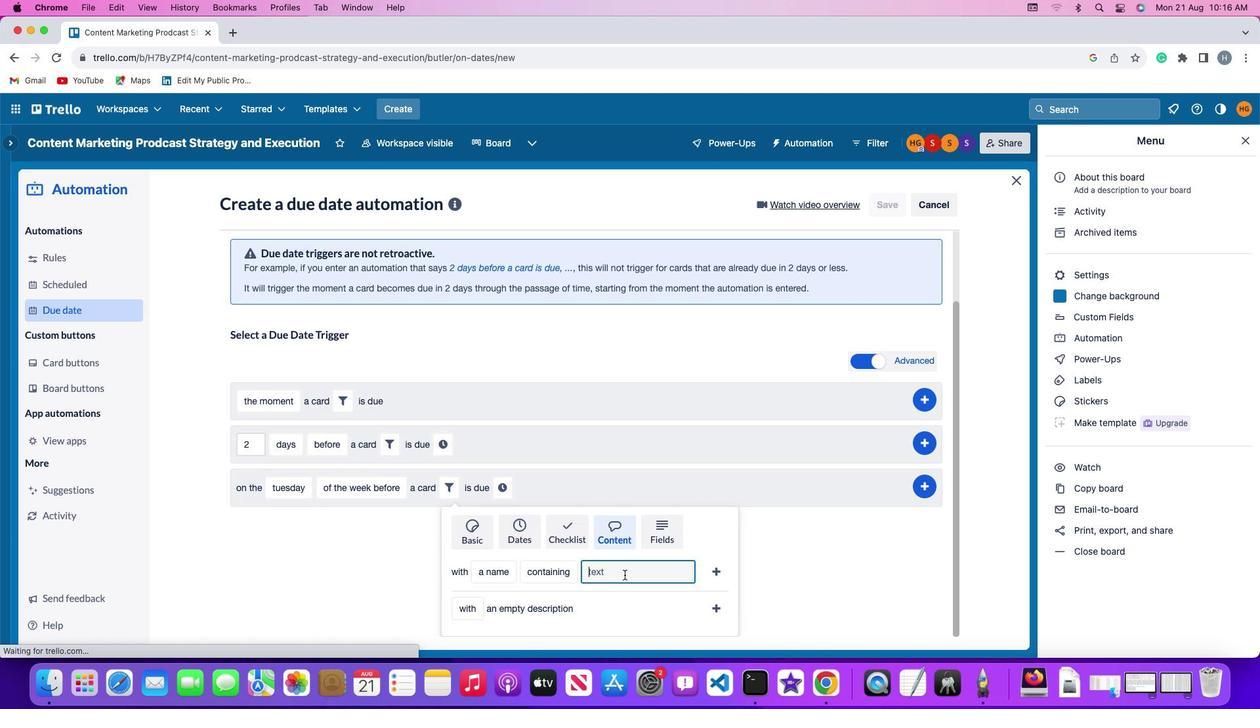 
Action: Mouse moved to (623, 575)
Screenshot: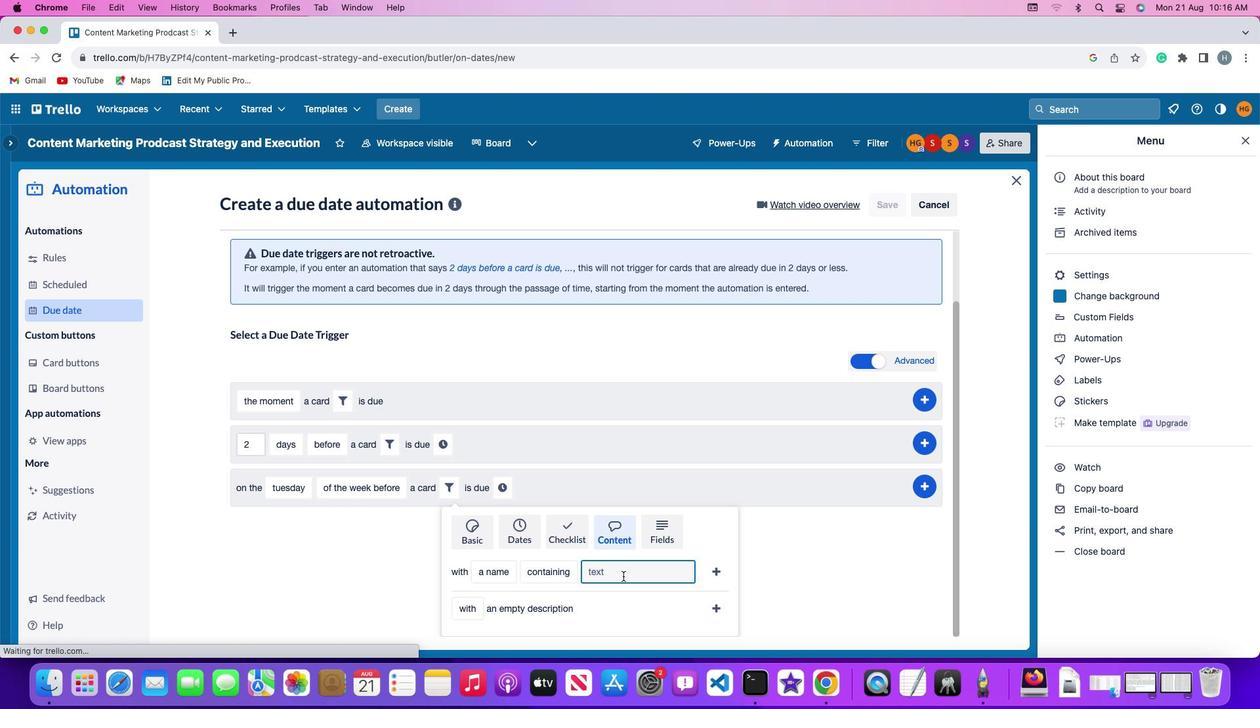 
Action: Key pressed 'r''e''s''u''m''e'
Screenshot: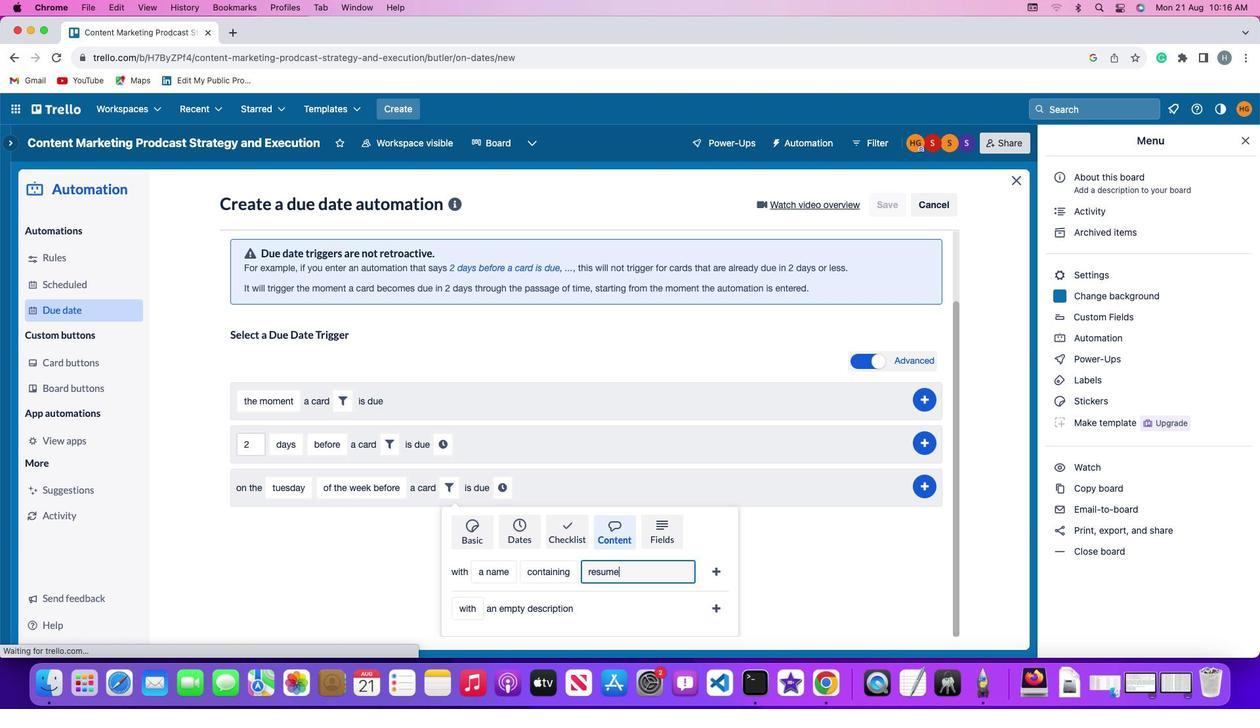 
Action: Mouse moved to (721, 571)
Screenshot: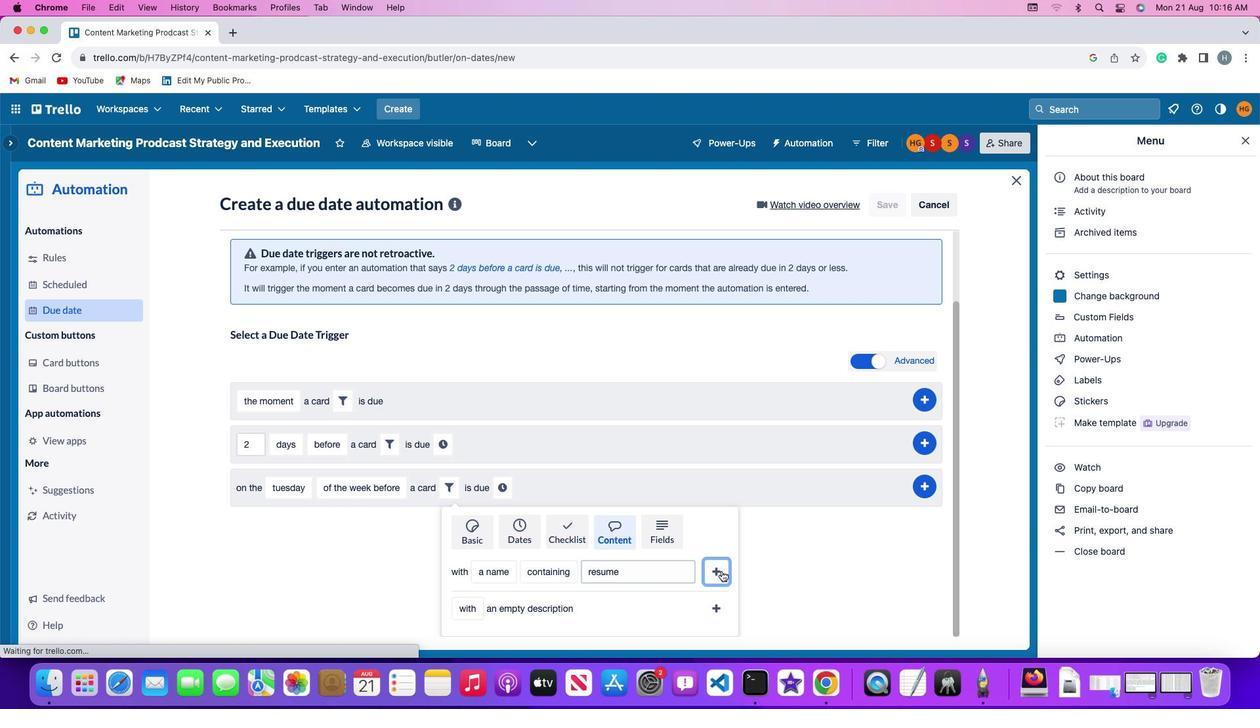 
Action: Mouse pressed left at (721, 571)
Screenshot: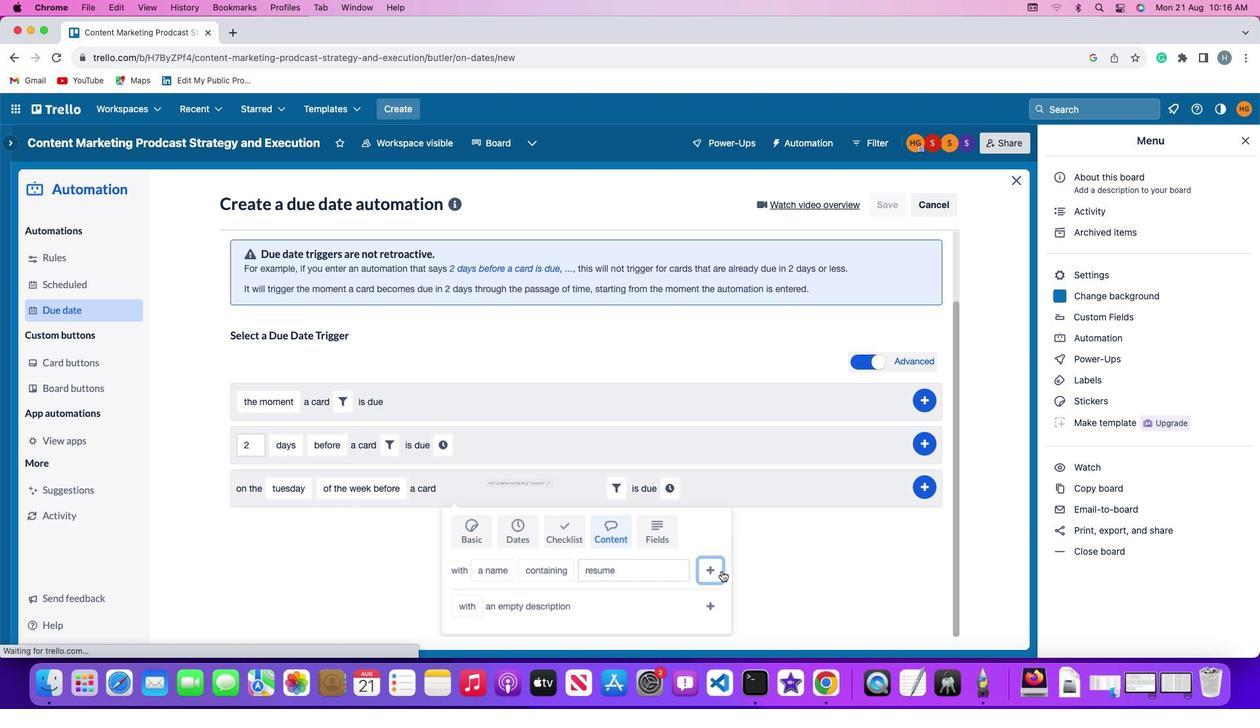 
Action: Mouse moved to (670, 569)
Screenshot: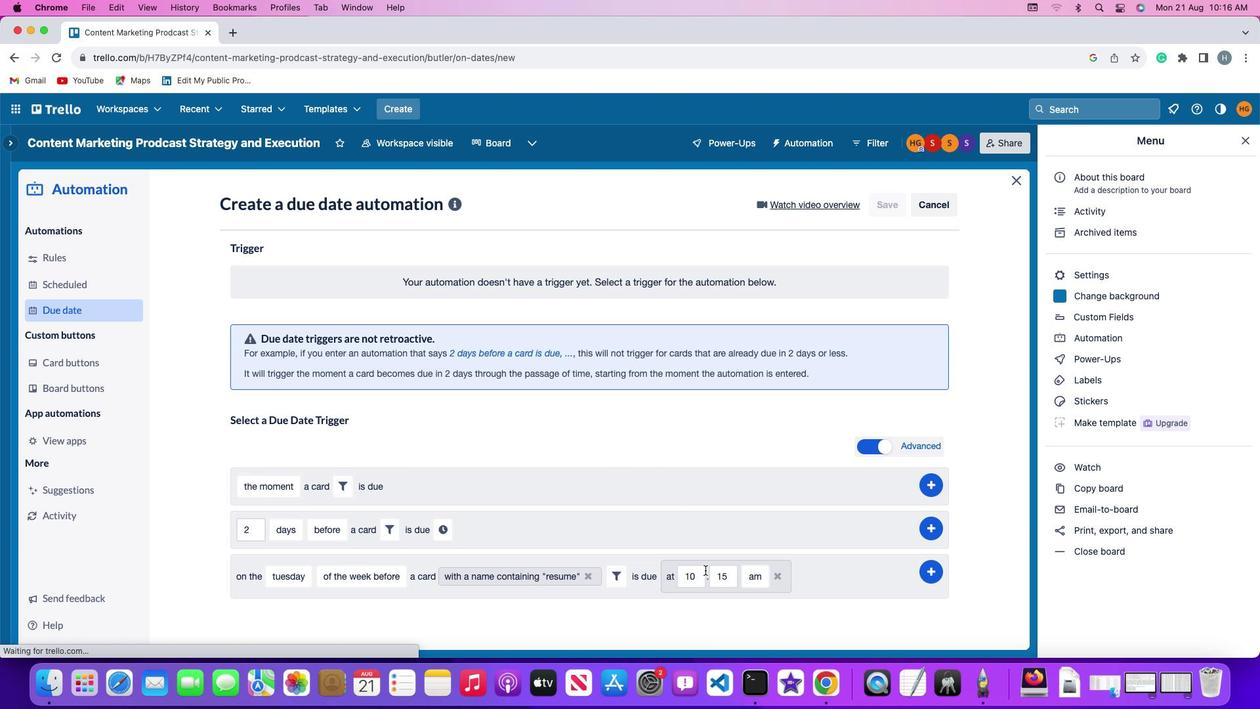 
Action: Mouse pressed left at (670, 569)
Screenshot: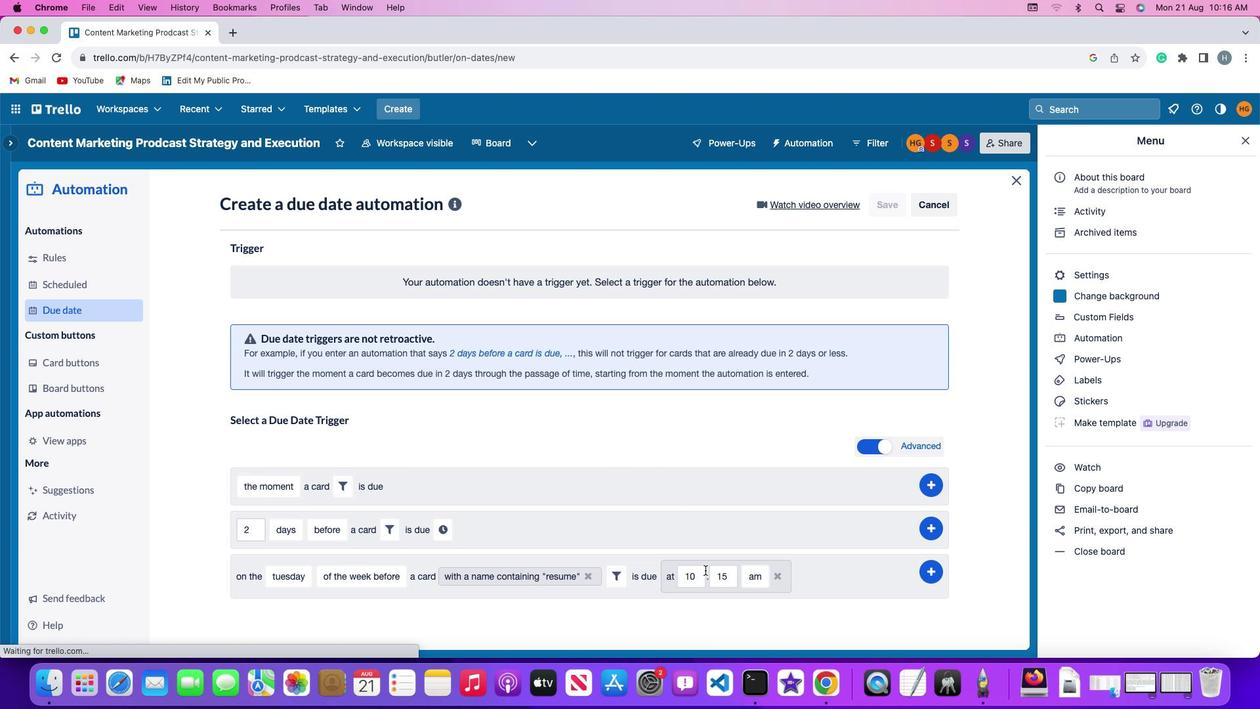 
Action: Mouse moved to (701, 571)
Screenshot: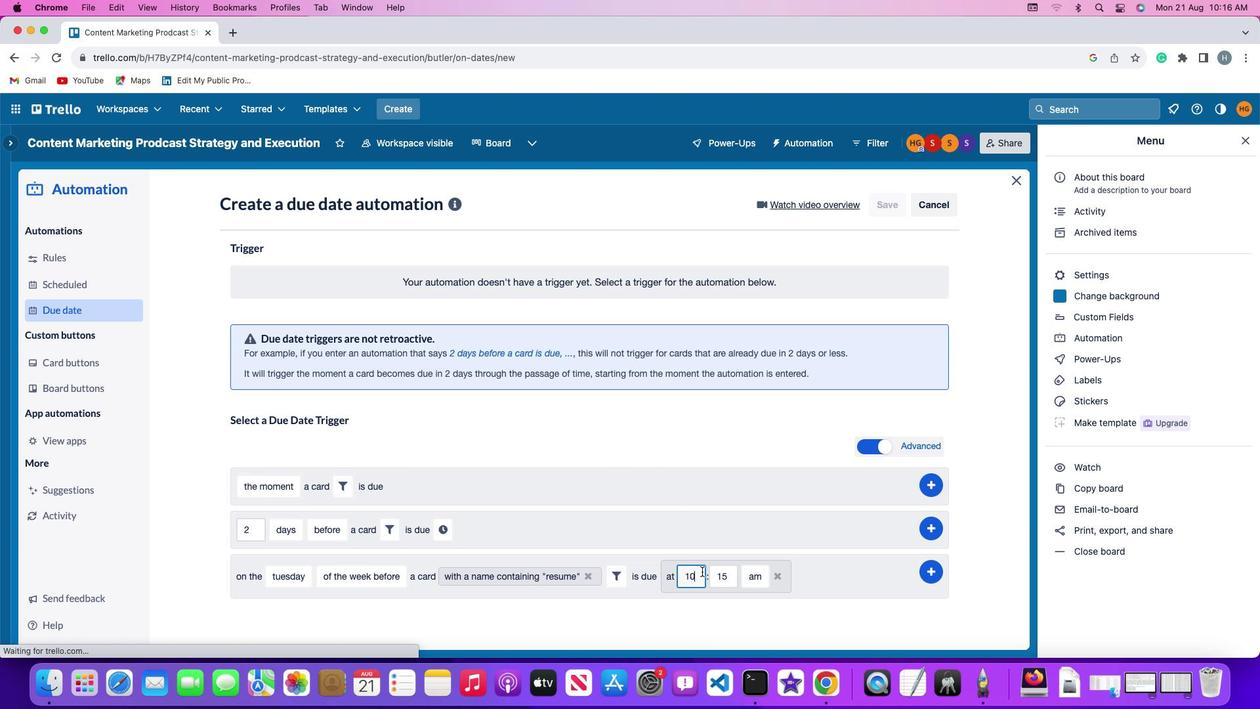 
Action: Mouse pressed left at (701, 571)
Screenshot: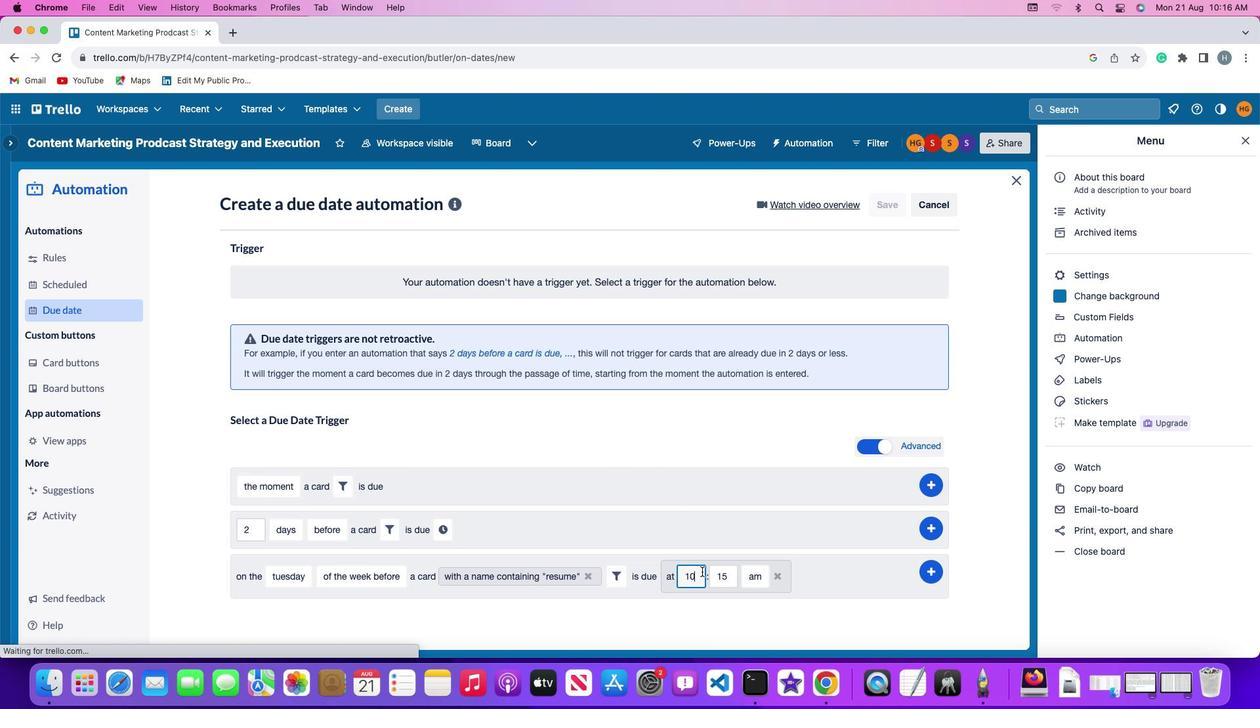 
Action: Key pressed Key.backspace'1'
Screenshot: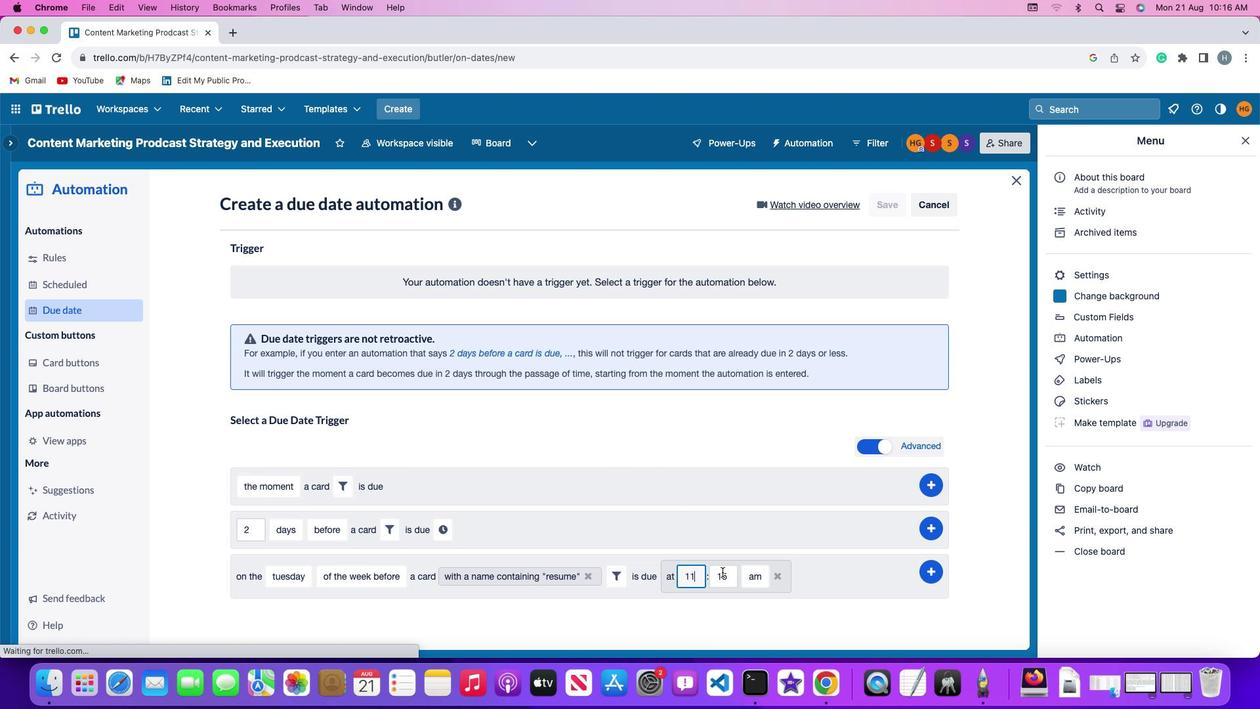 
Action: Mouse moved to (731, 572)
Screenshot: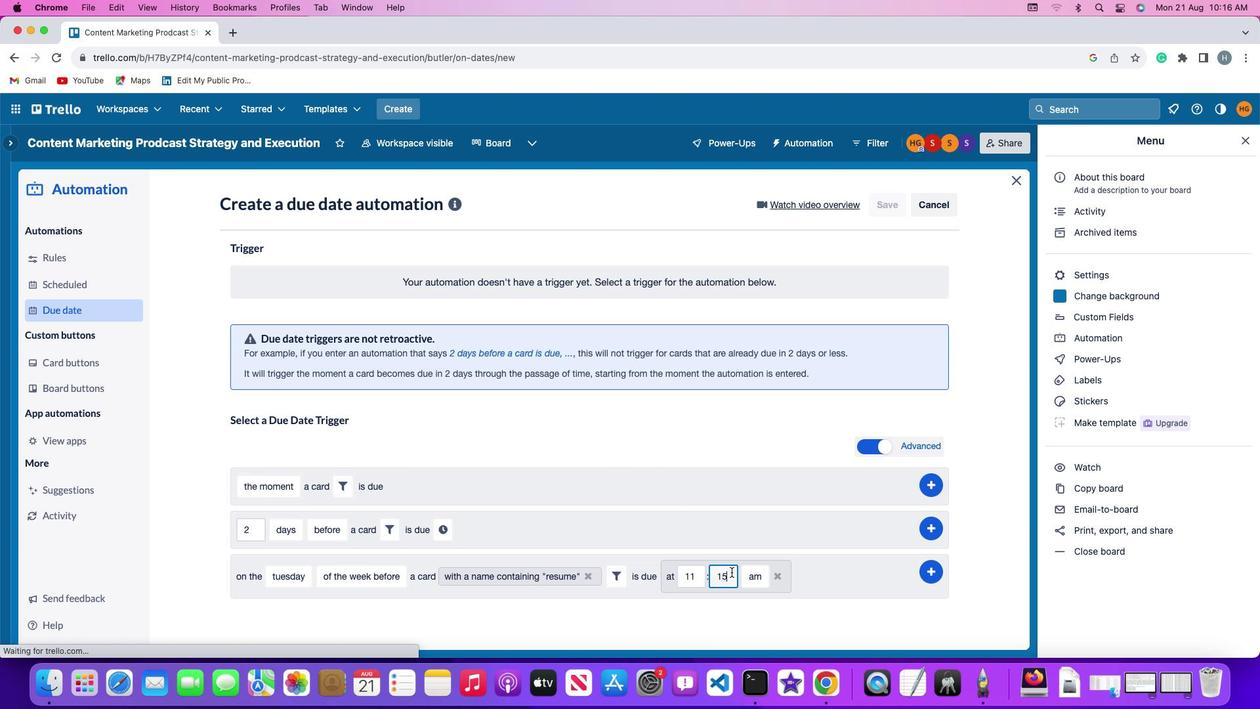 
Action: Mouse pressed left at (731, 572)
Screenshot: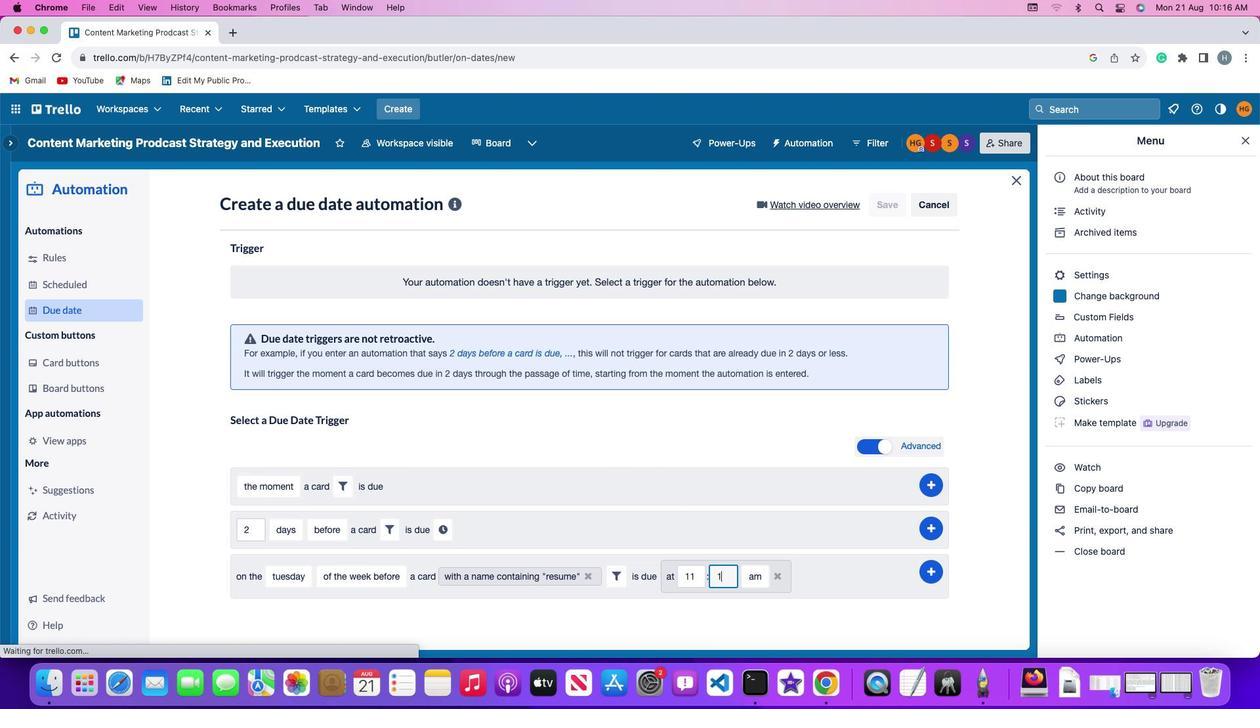 
Action: Key pressed Key.backspaceKey.backspace
Screenshot: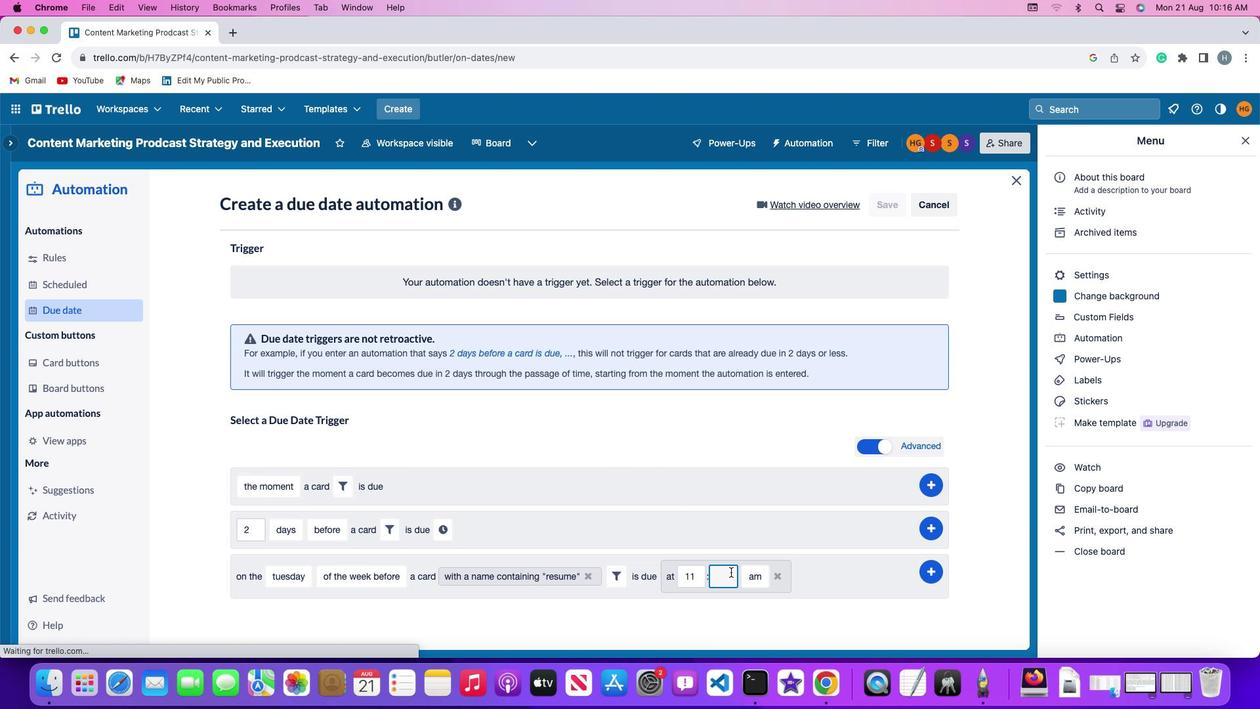 
Action: Mouse moved to (730, 572)
Screenshot: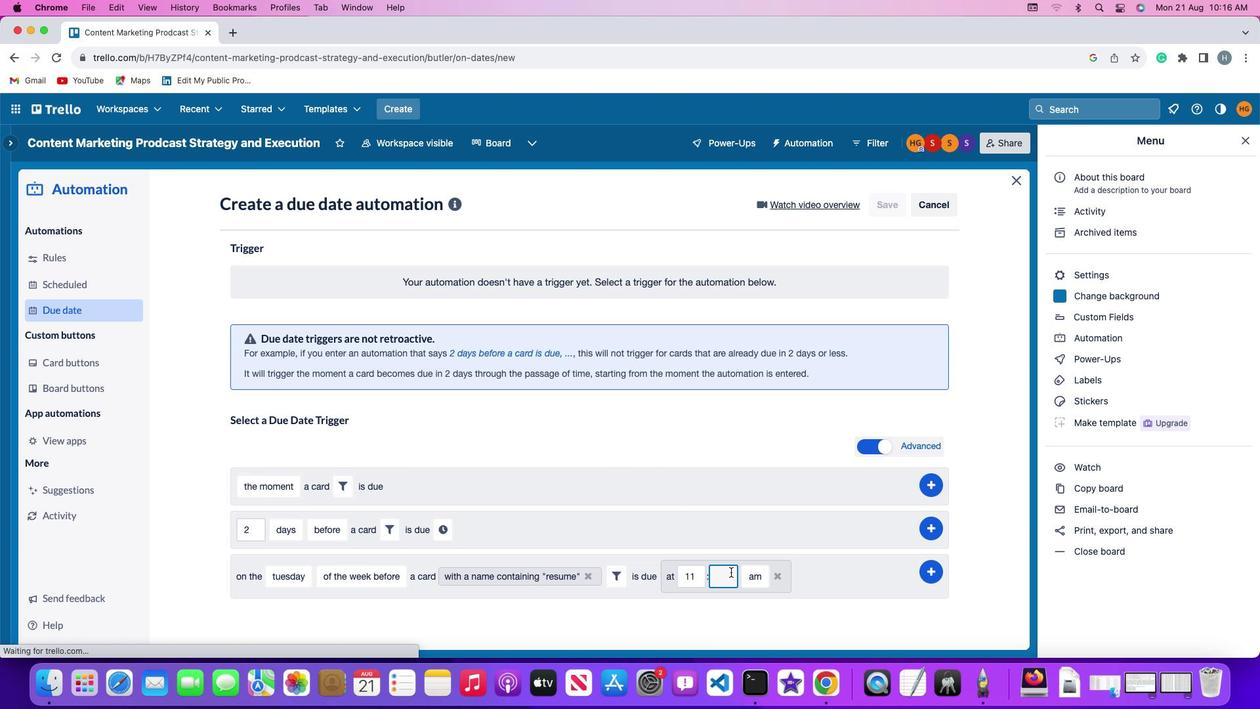 
Action: Key pressed '0''0'
Screenshot: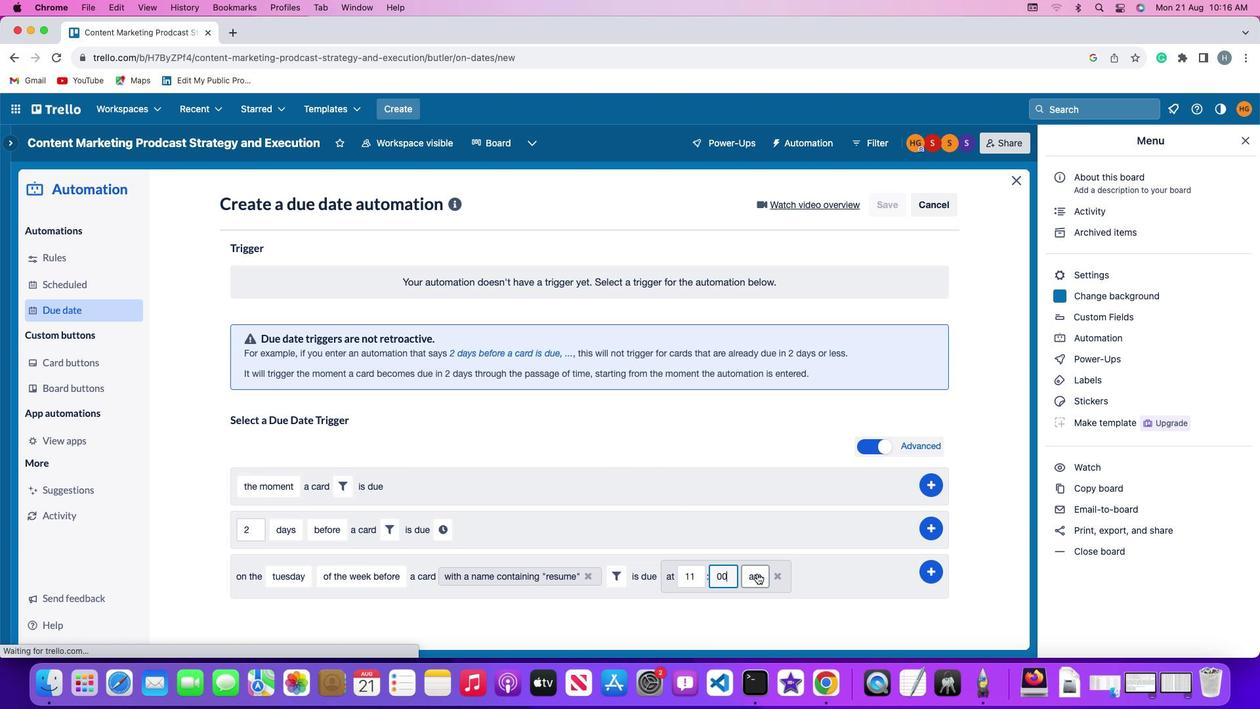 
Action: Mouse moved to (757, 573)
Screenshot: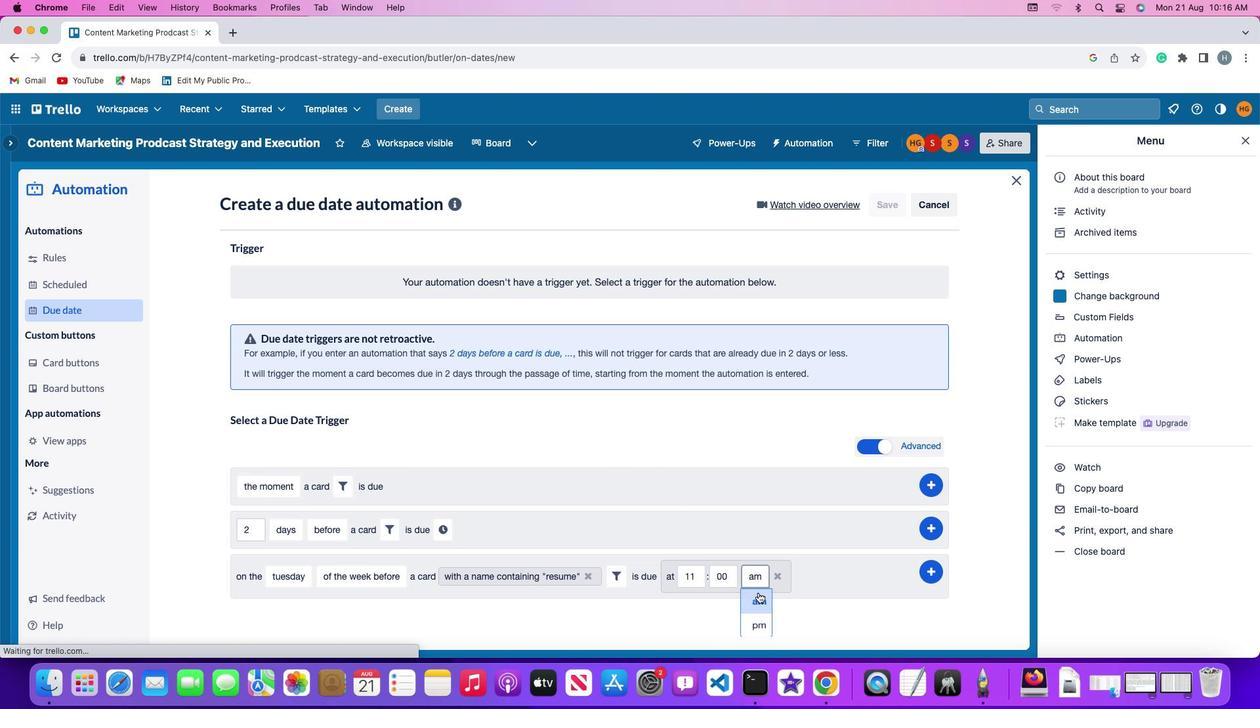 
Action: Mouse pressed left at (757, 573)
Screenshot: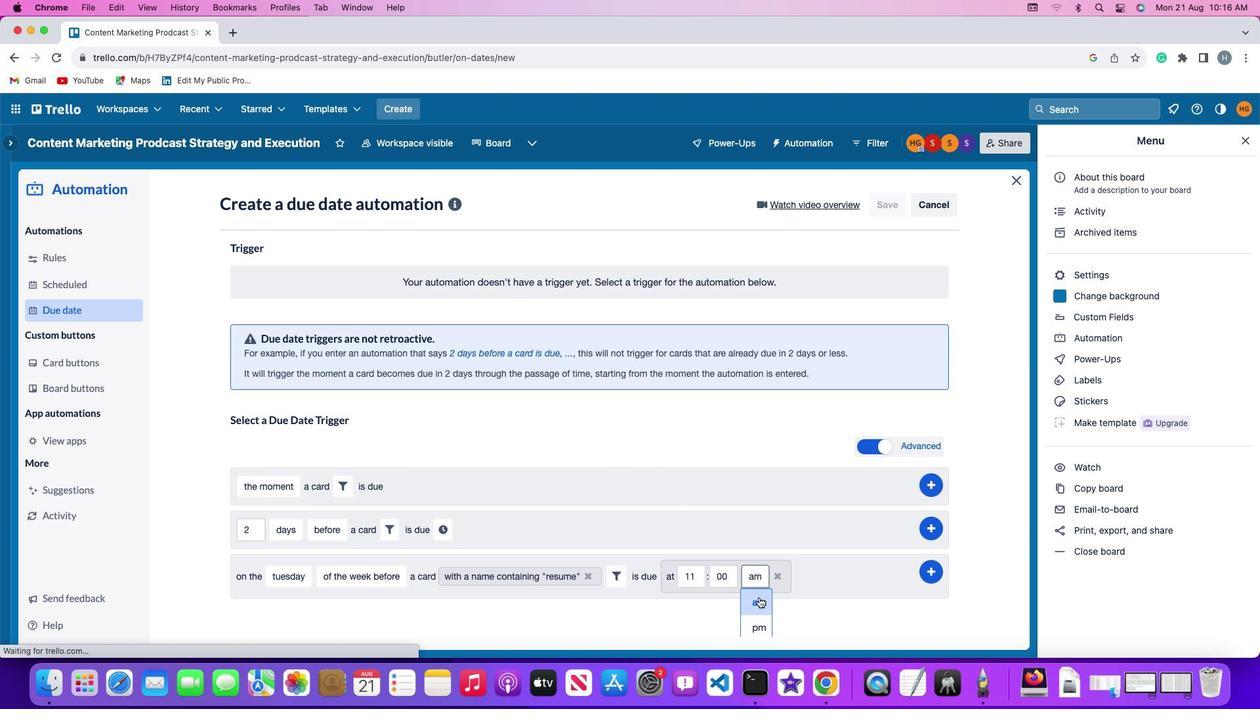 
Action: Mouse moved to (759, 598)
Screenshot: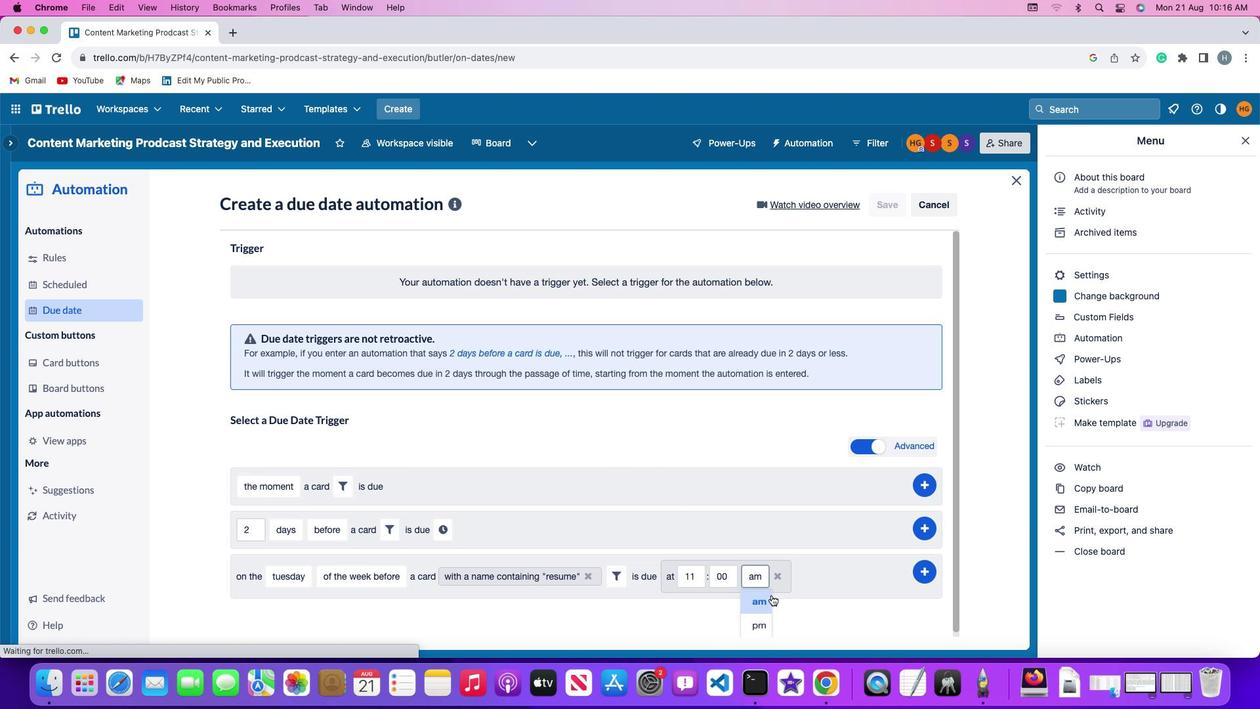 
Action: Mouse pressed left at (759, 598)
Screenshot: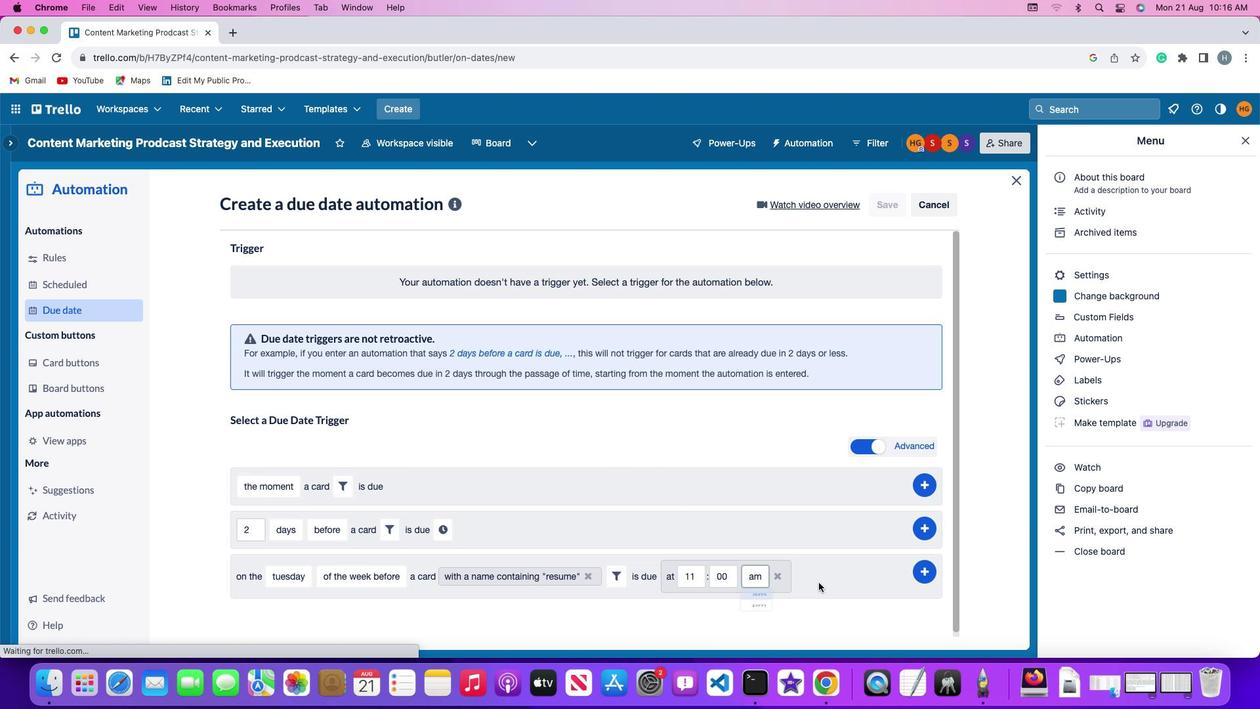 
Action: Mouse moved to (932, 568)
Screenshot: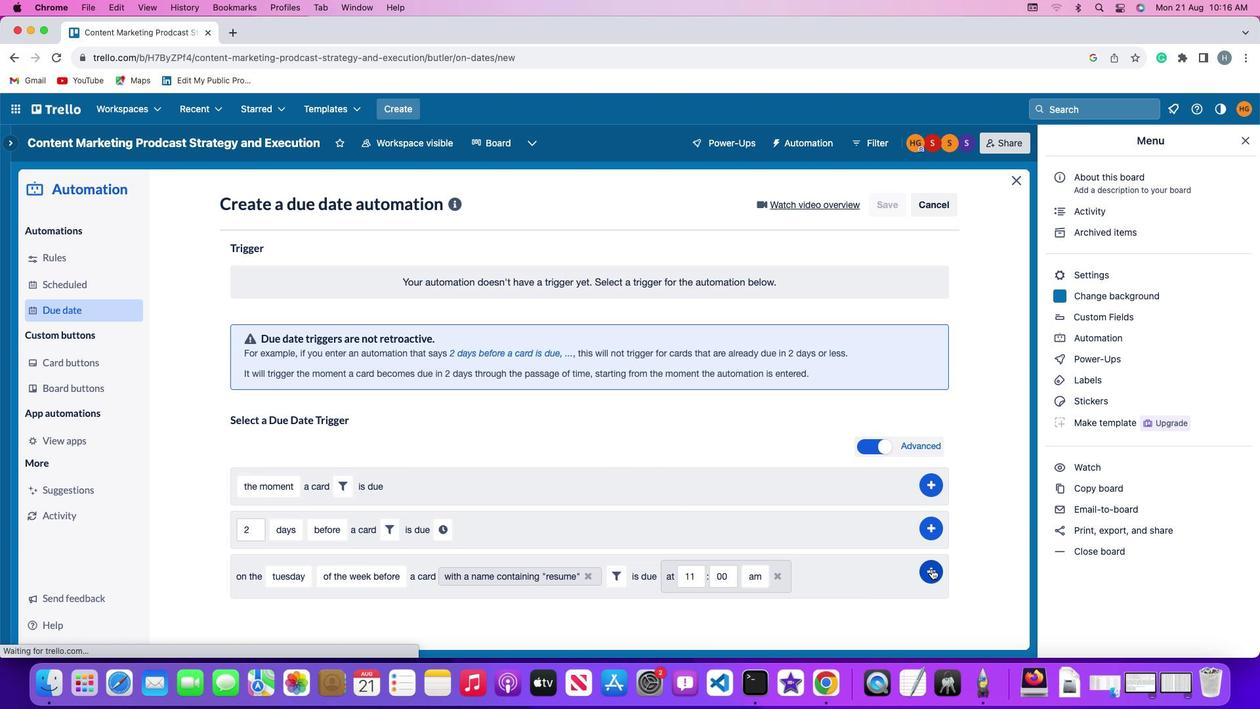 
Action: Mouse pressed left at (932, 568)
Screenshot: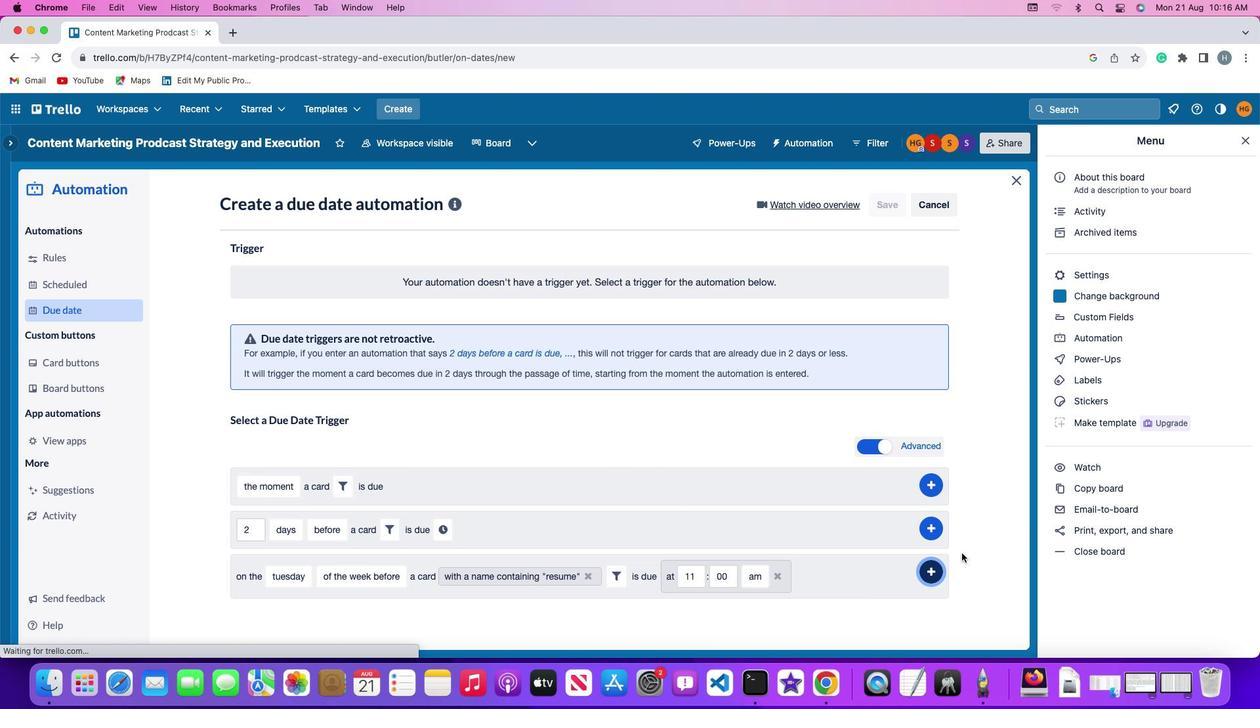 
Action: Mouse moved to (970, 492)
Screenshot: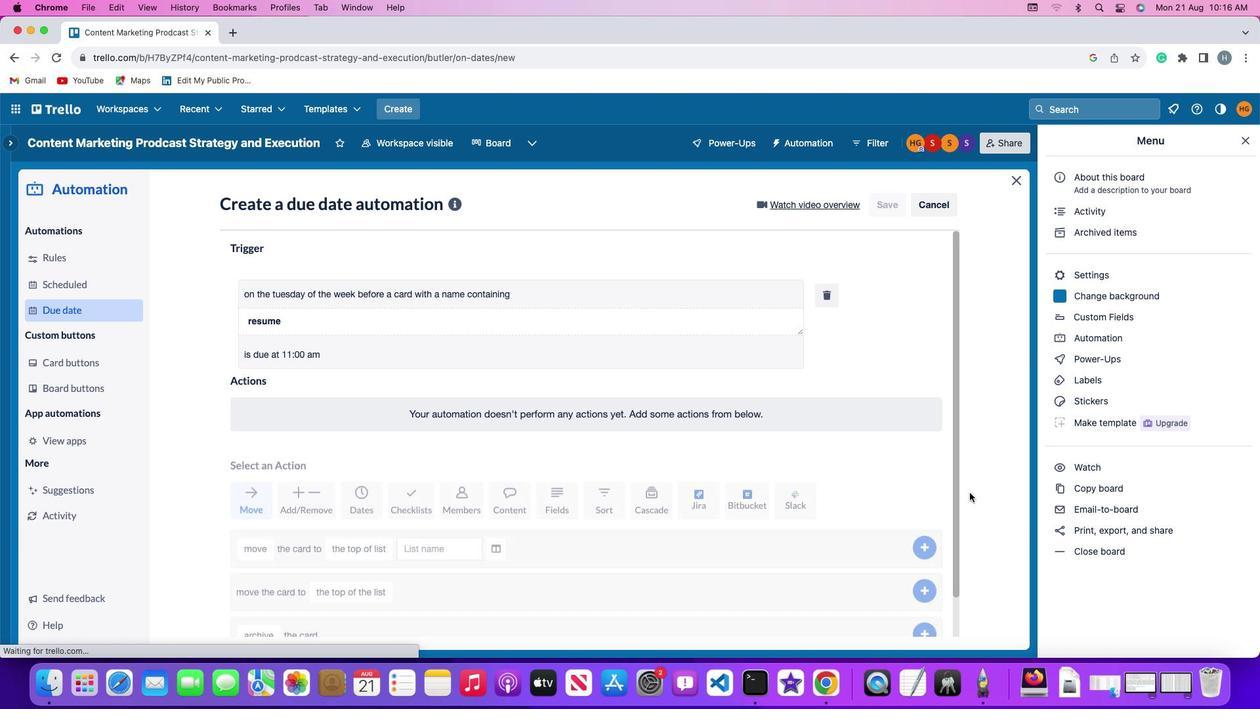 
